 Task: Open a template Informal Letter by  Plum save the file as poem.pdf Remove the following options from template: 'your brand'. Replace Hello Fan with ' Good Evening' and change the date to 28 September, 2023. Replace body of the letter with  I wanted to take a moment to thank you for your hard work and dedication. Your commitment to excellence is inspiring. Thank you for all that you do.; apply Font Style 'Georgia' and font size  14 Add name: Kevin
Action: Mouse moved to (343, 159)
Screenshot: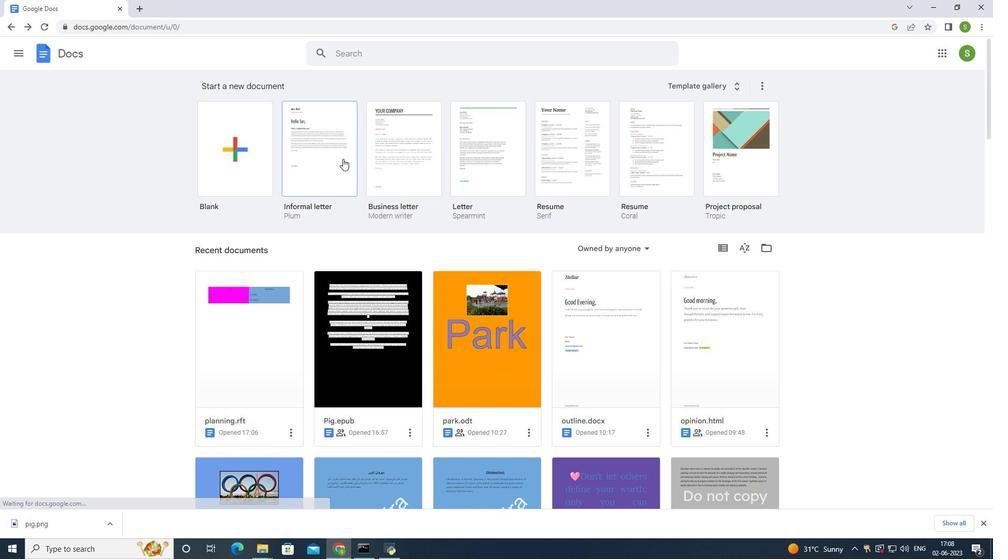 
Action: Mouse pressed left at (343, 159)
Screenshot: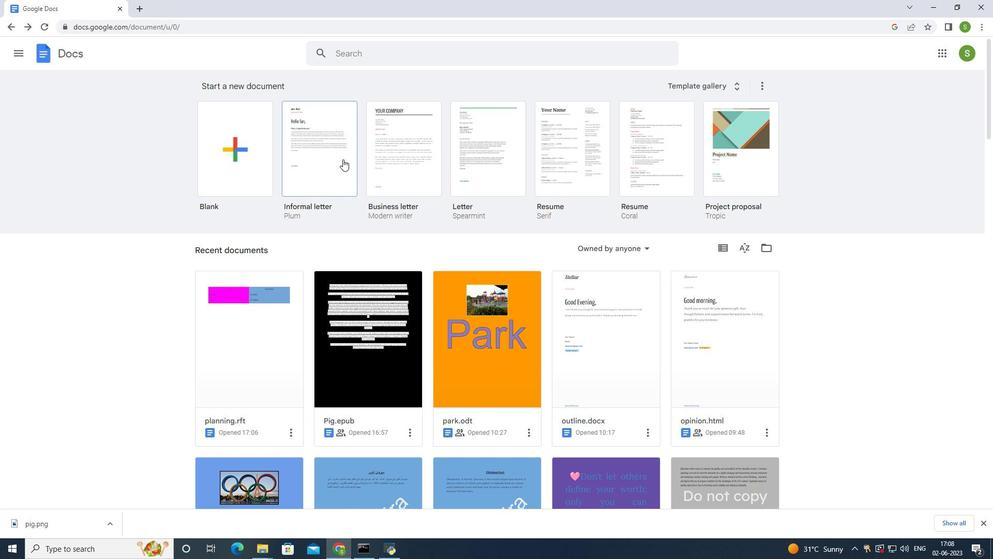 
Action: Mouse moved to (91, 45)
Screenshot: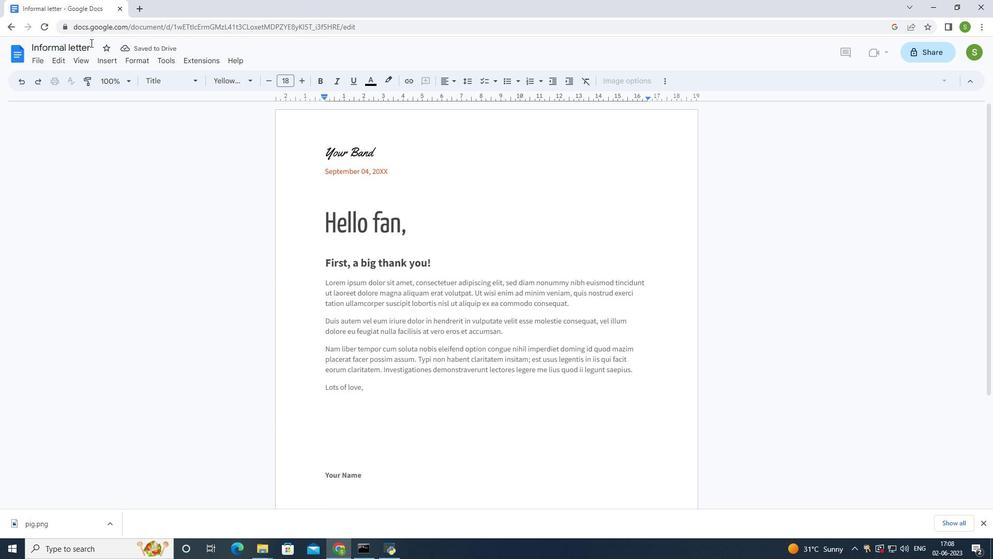 
Action: Mouse pressed left at (91, 45)
Screenshot: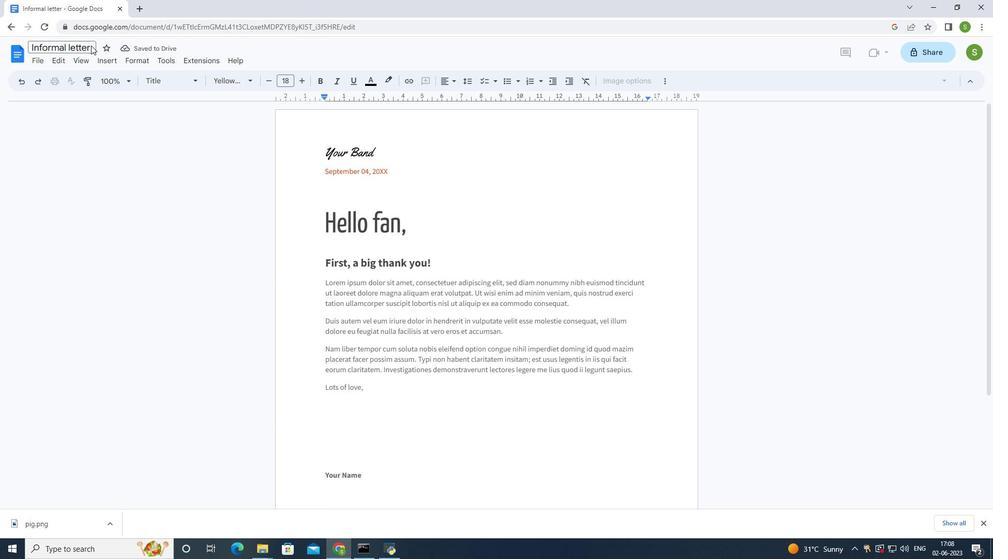 
Action: Mouse moved to (92, 46)
Screenshot: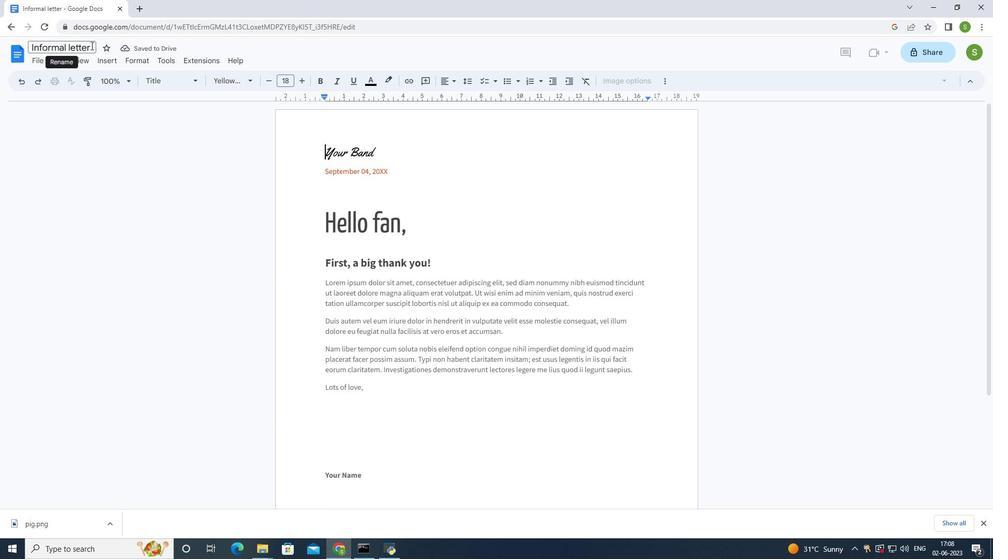
Action: Mouse pressed left at (92, 46)
Screenshot: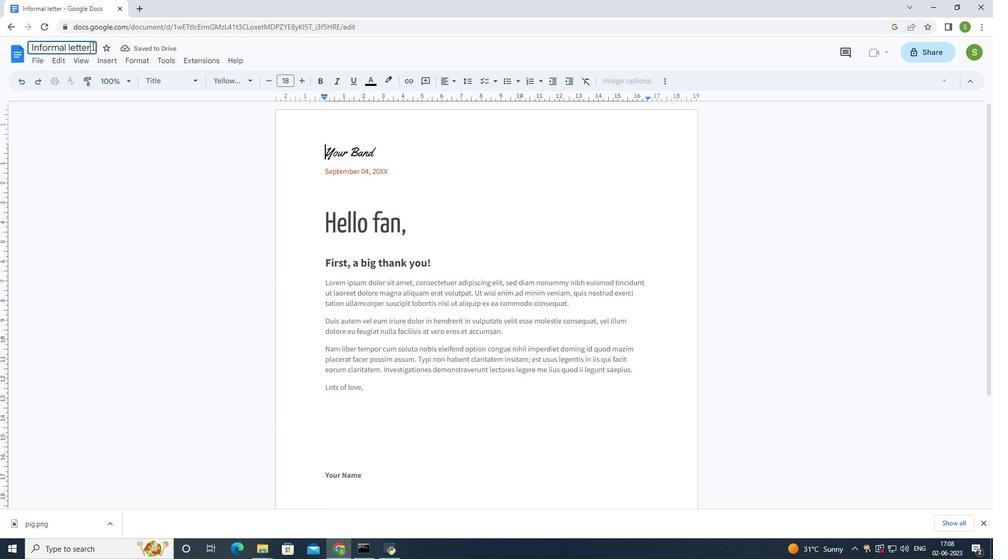 
Action: Mouse moved to (89, 46)
Screenshot: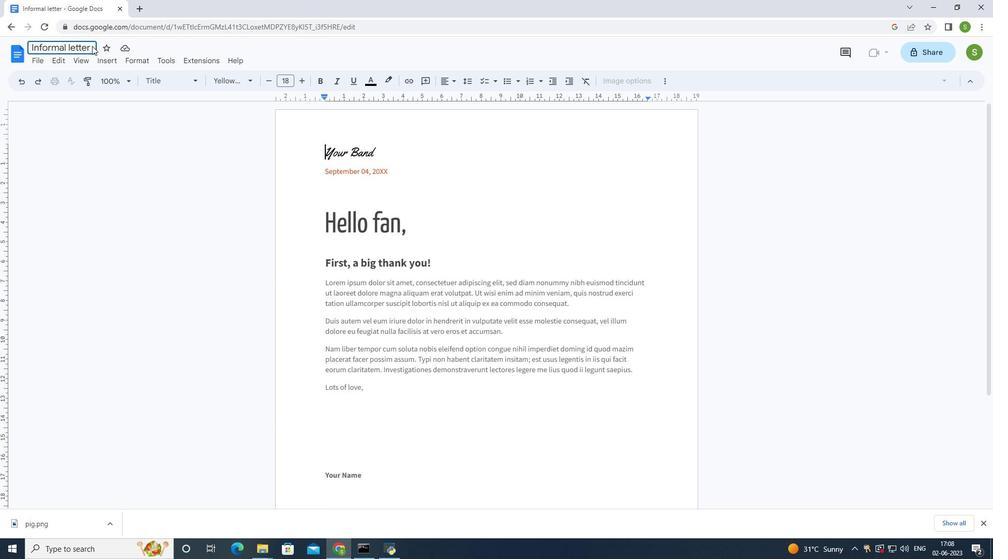 
Action: Mouse pressed left at (89, 46)
Screenshot: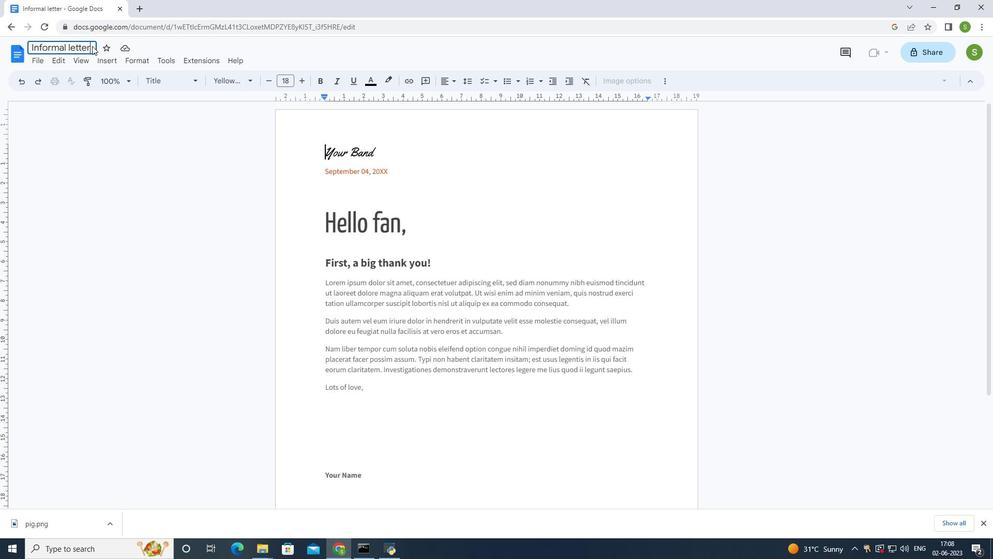 
Action: Mouse pressed left at (89, 46)
Screenshot: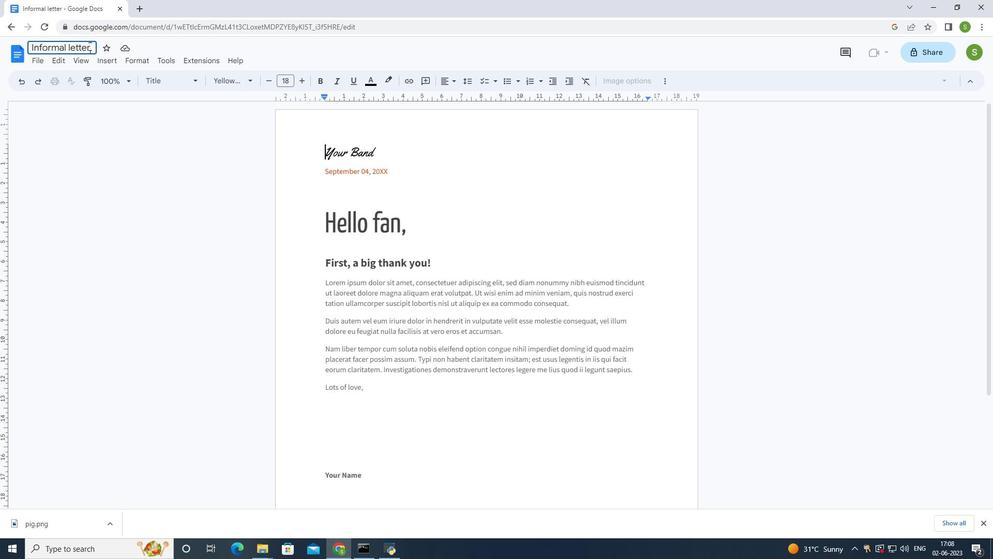 
Action: Mouse pressed left at (89, 46)
Screenshot: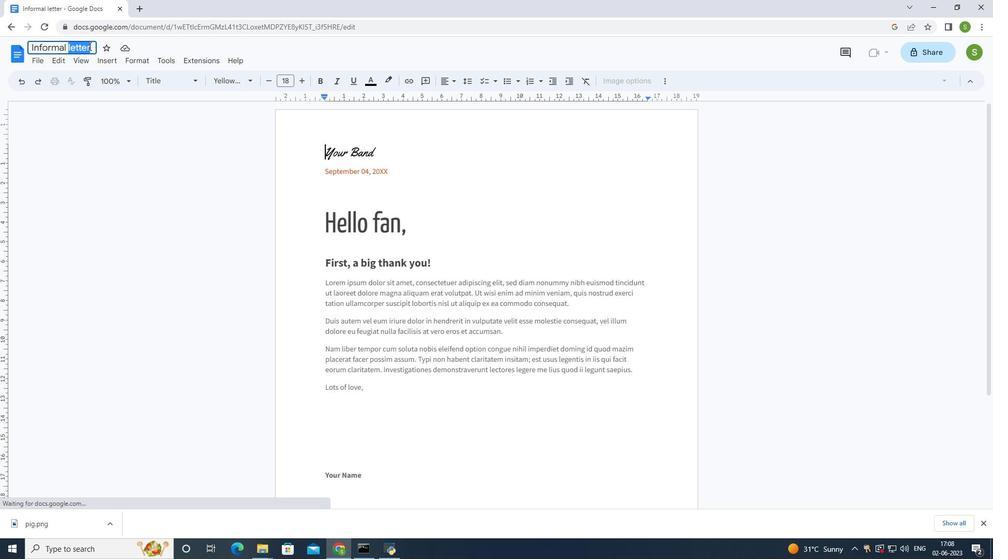 
Action: Mouse pressed left at (89, 46)
Screenshot: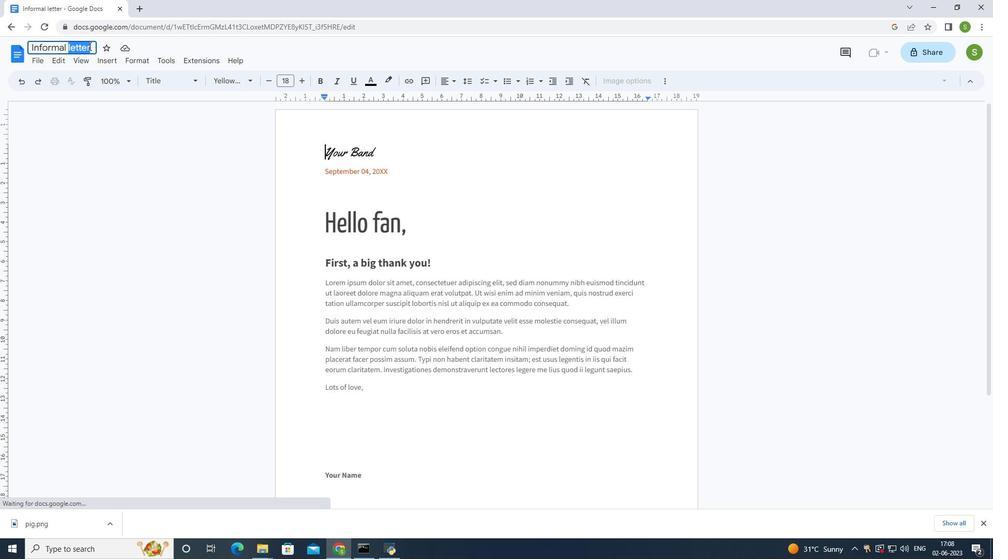 
Action: Mouse pressed left at (89, 46)
Screenshot: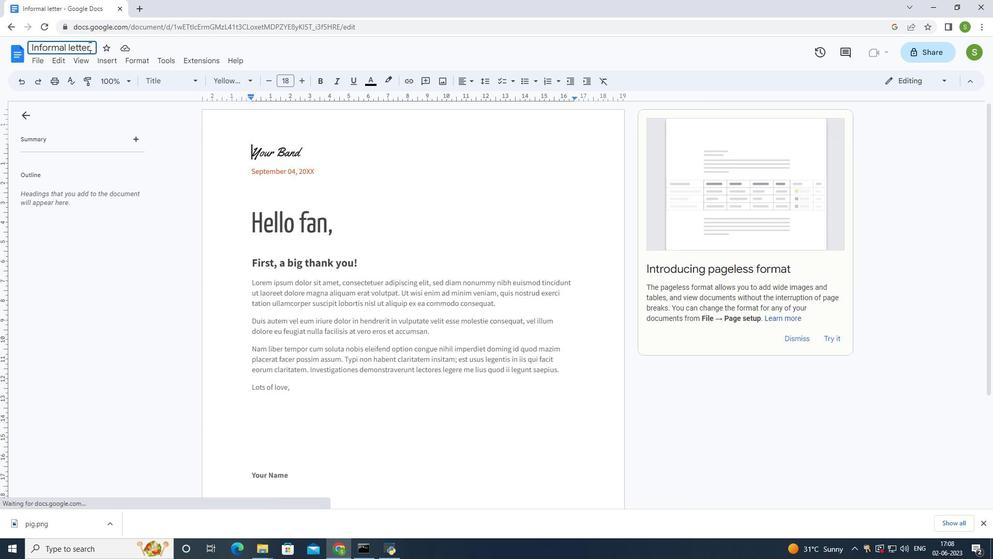 
Action: Mouse pressed left at (89, 46)
Screenshot: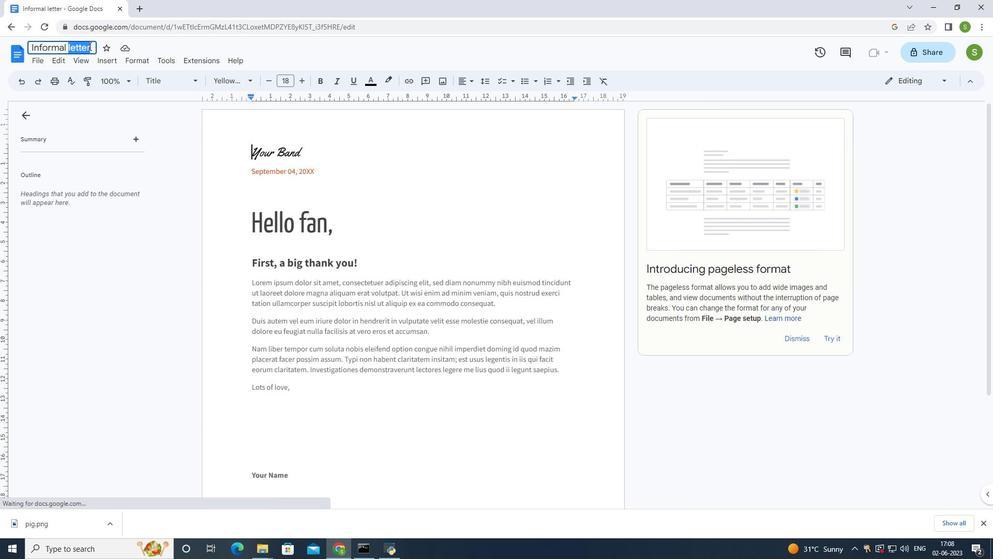 
Action: Mouse moved to (339, 56)
Screenshot: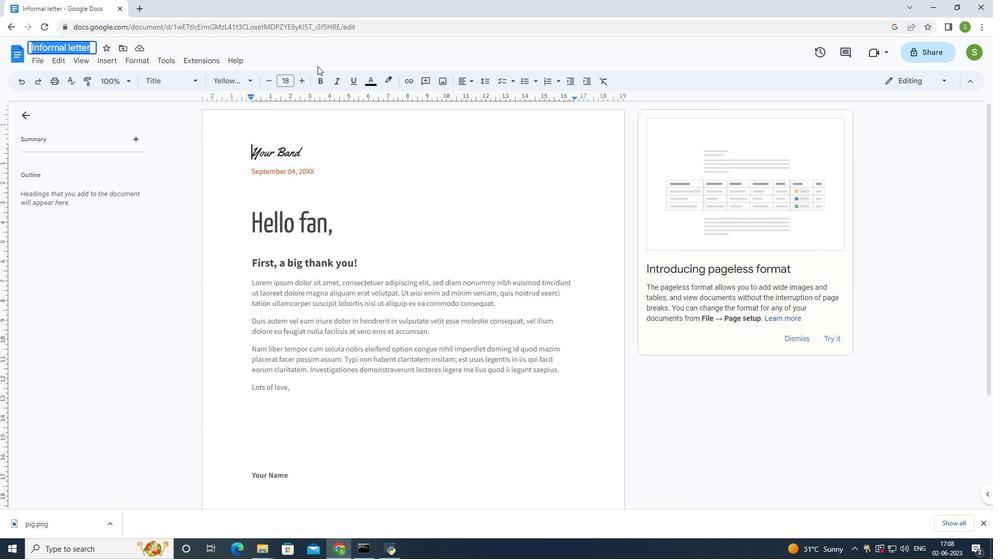 
Action: Key pressed poem.pdf<Key.enter>
Screenshot: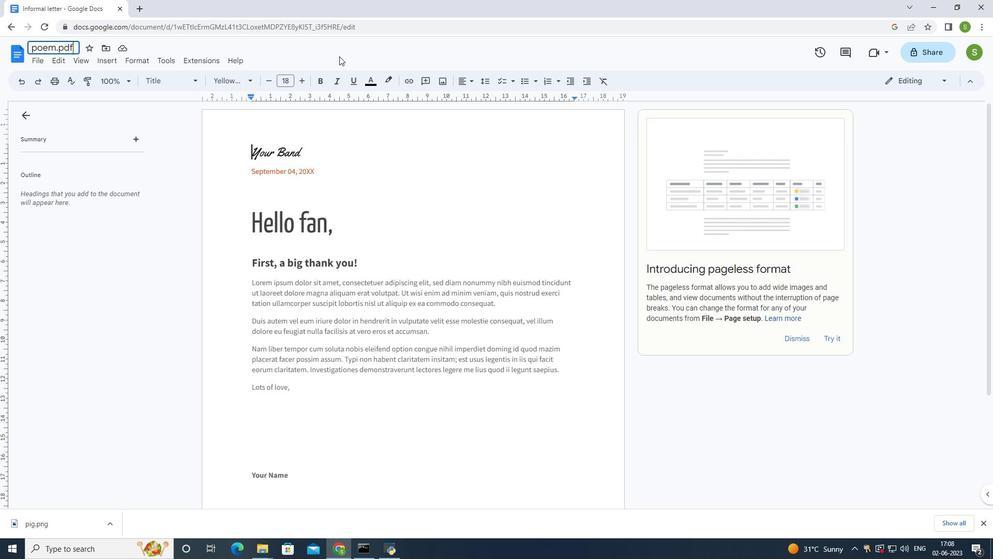 
Action: Mouse moved to (306, 148)
Screenshot: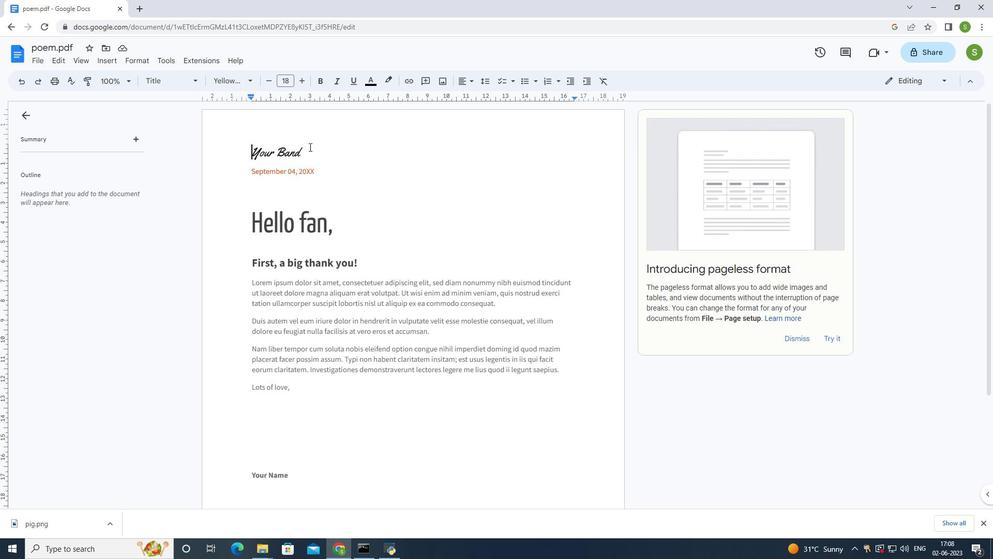 
Action: Mouse pressed left at (306, 148)
Screenshot: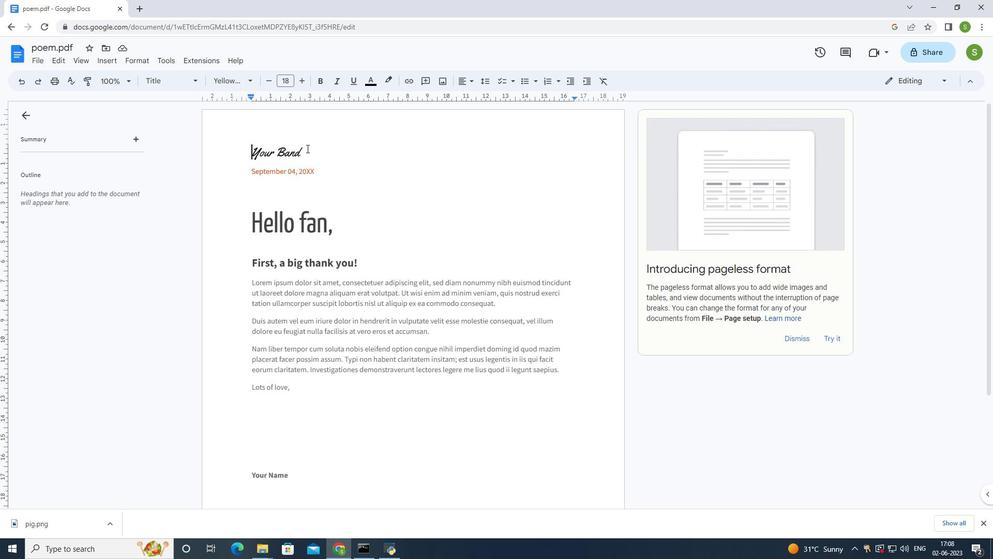 
Action: Mouse moved to (310, 148)
Screenshot: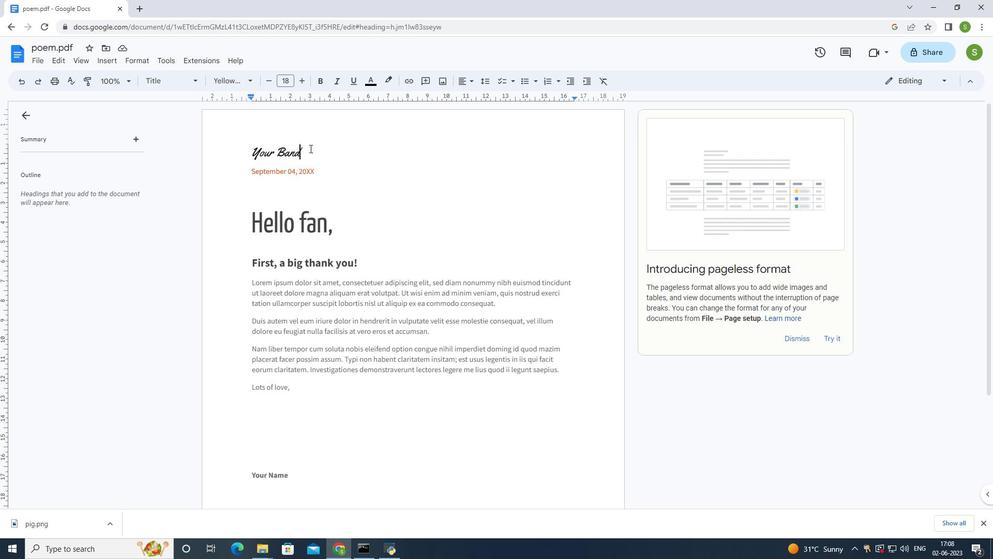 
Action: Key pressed <Key.backspace>
Screenshot: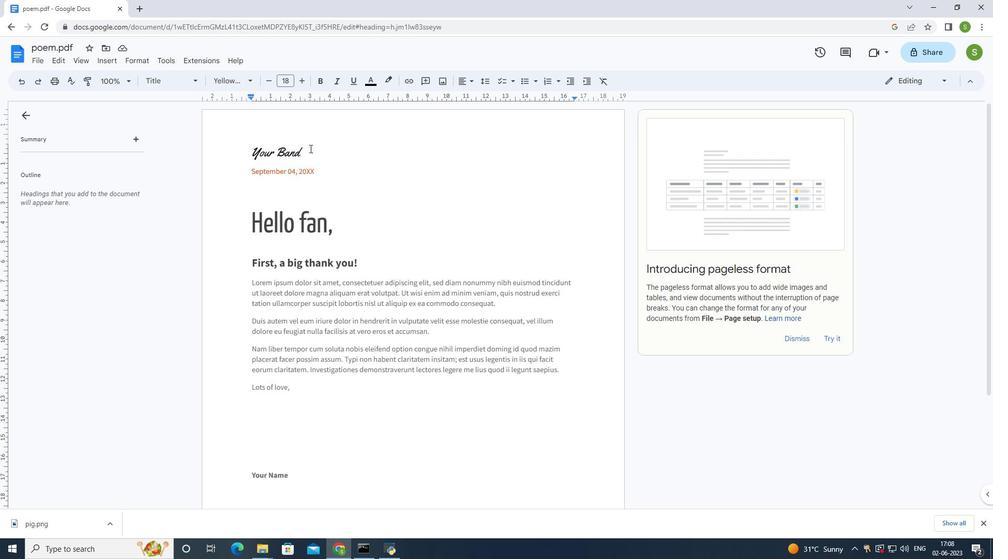
Action: Mouse moved to (309, 147)
Screenshot: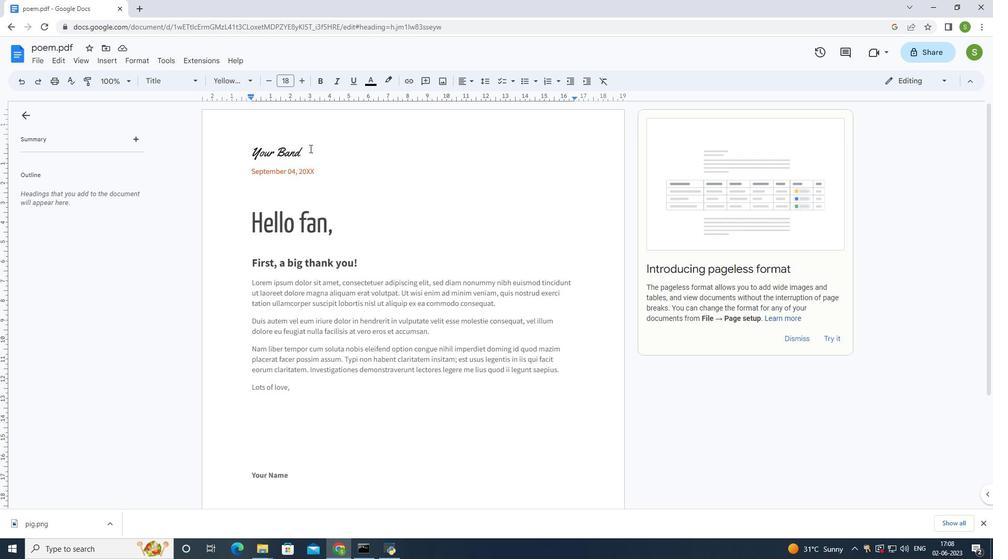 
Action: Key pressed <Key.backspace><Key.backspace>
Screenshot: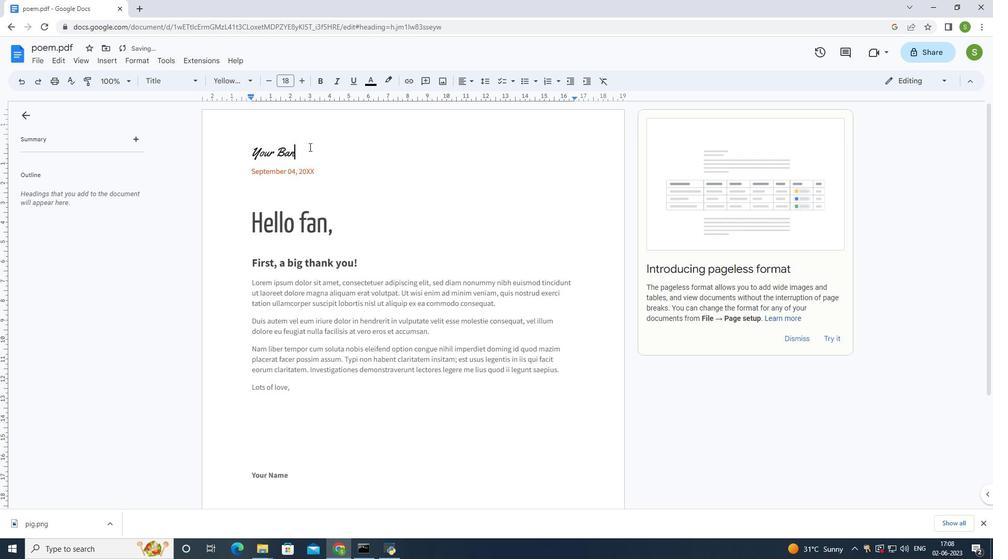 
Action: Mouse moved to (309, 146)
Screenshot: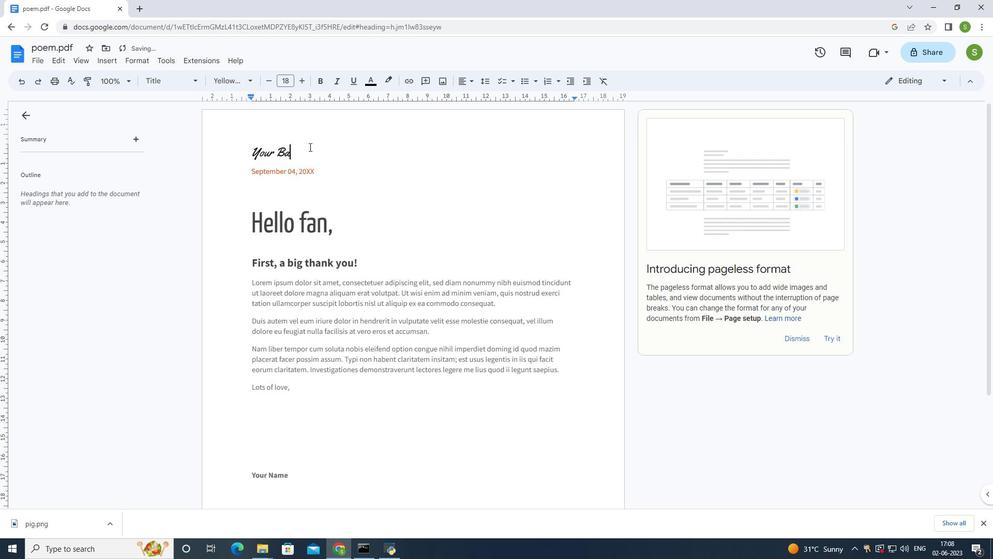 
Action: Key pressed <Key.backspace>
Screenshot: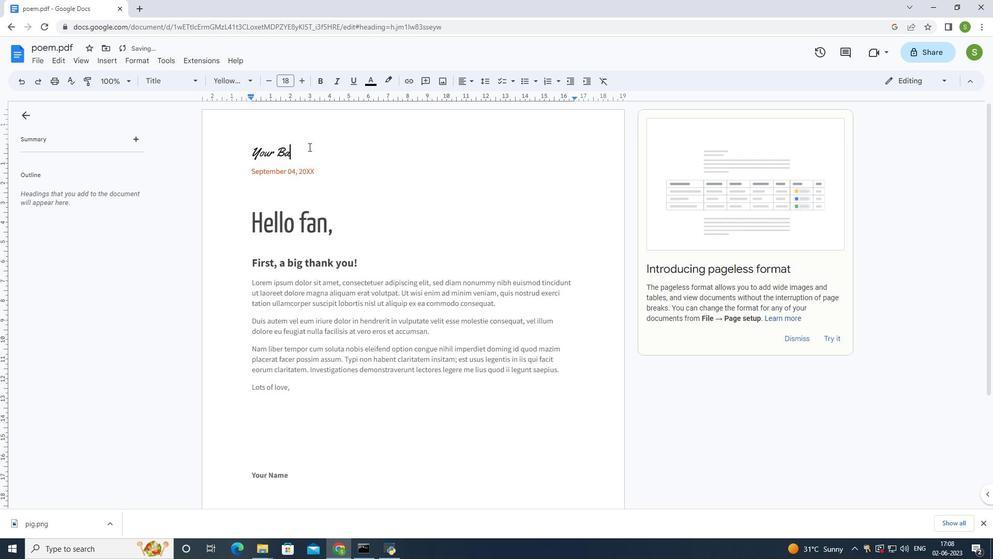 
Action: Mouse moved to (308, 144)
Screenshot: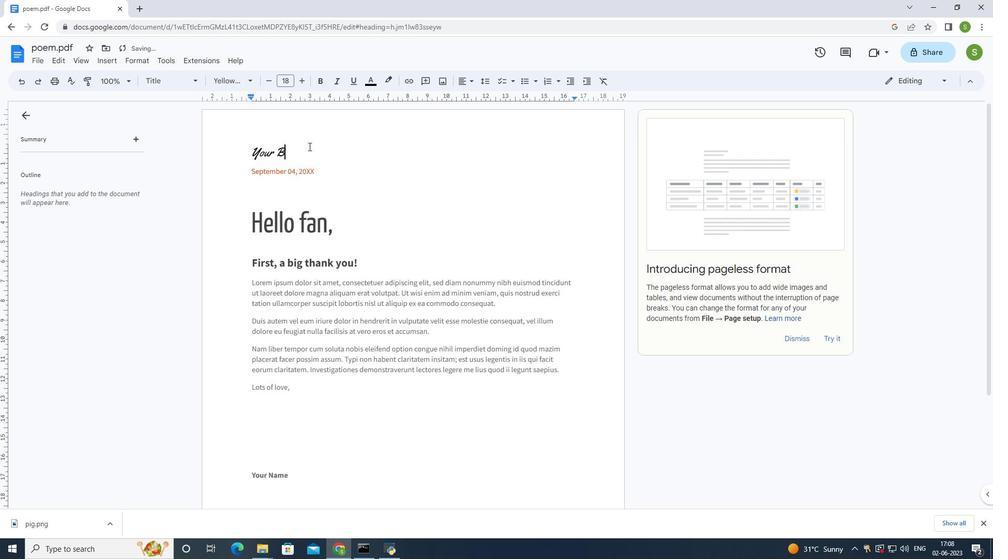 
Action: Key pressed <Key.backspace><Key.backspace><Key.backspace><Key.backspace><Key.backspace>
Screenshot: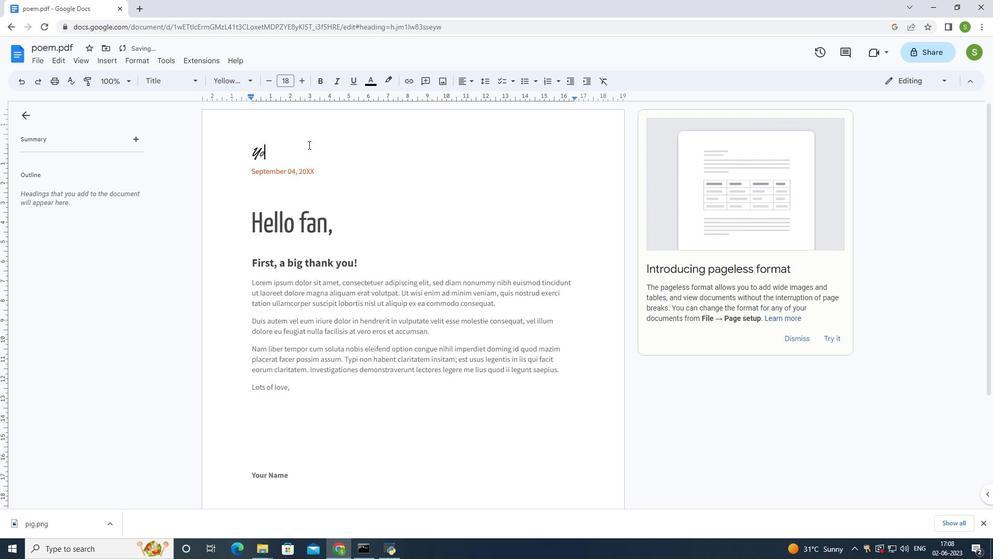 
Action: Mouse moved to (327, 228)
Screenshot: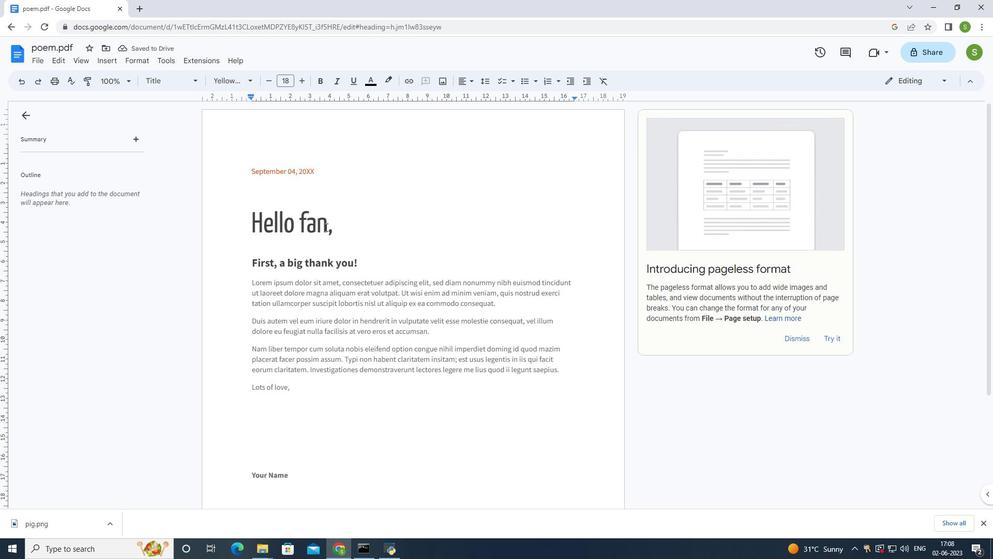
Action: Mouse pressed left at (327, 228)
Screenshot: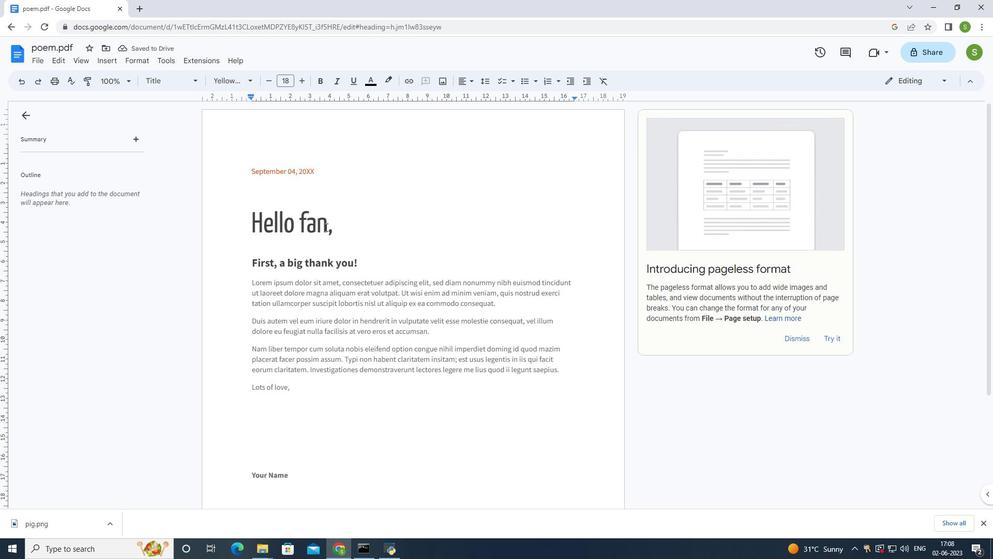 
Action: Mouse moved to (321, 219)
Screenshot: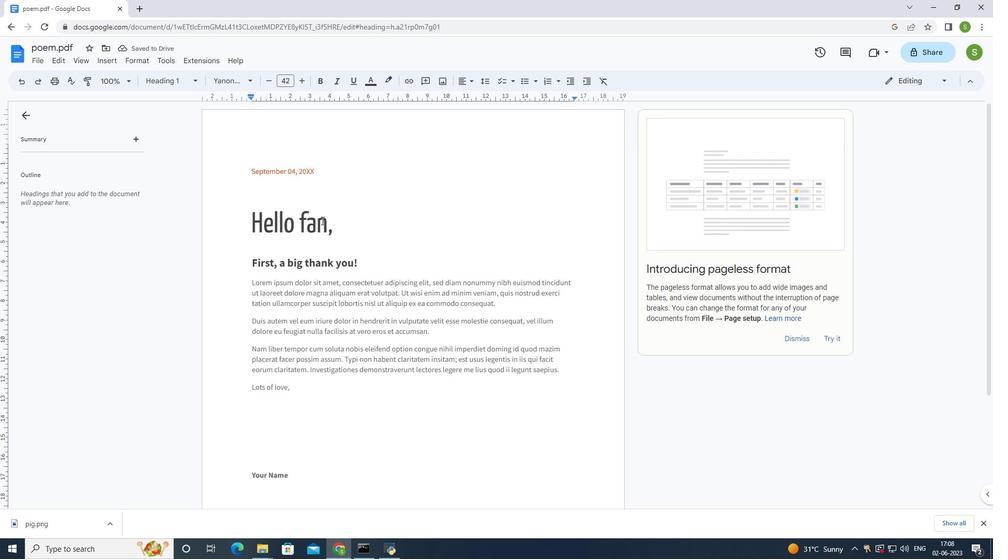 
Action: Key pressed <Key.backspace>
Screenshot: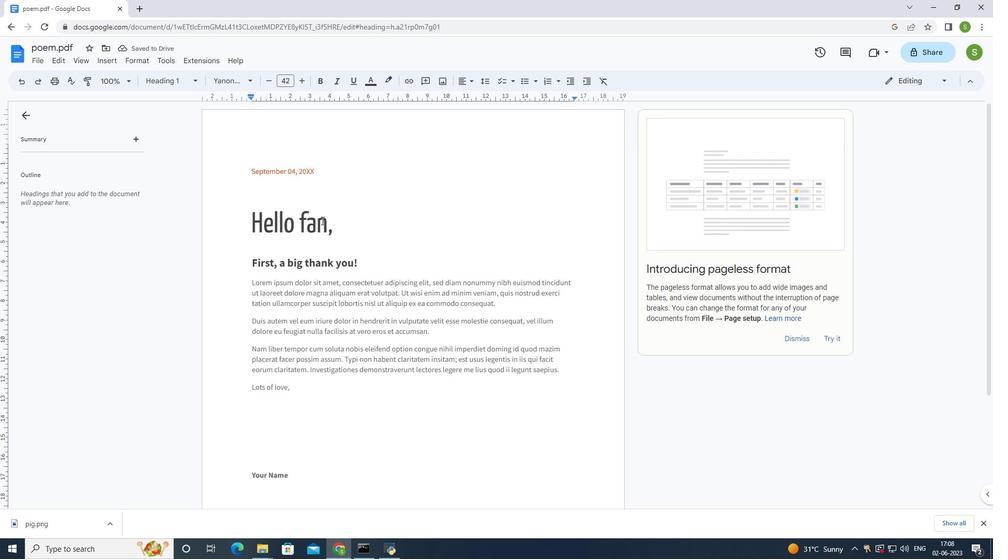 
Action: Mouse moved to (321, 219)
Screenshot: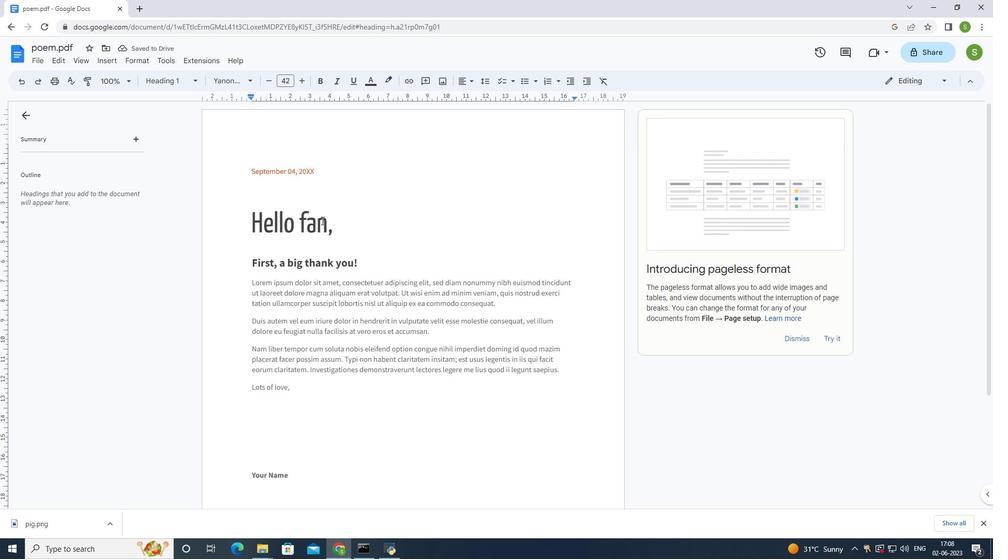 
Action: Key pressed <Key.backspace>
Screenshot: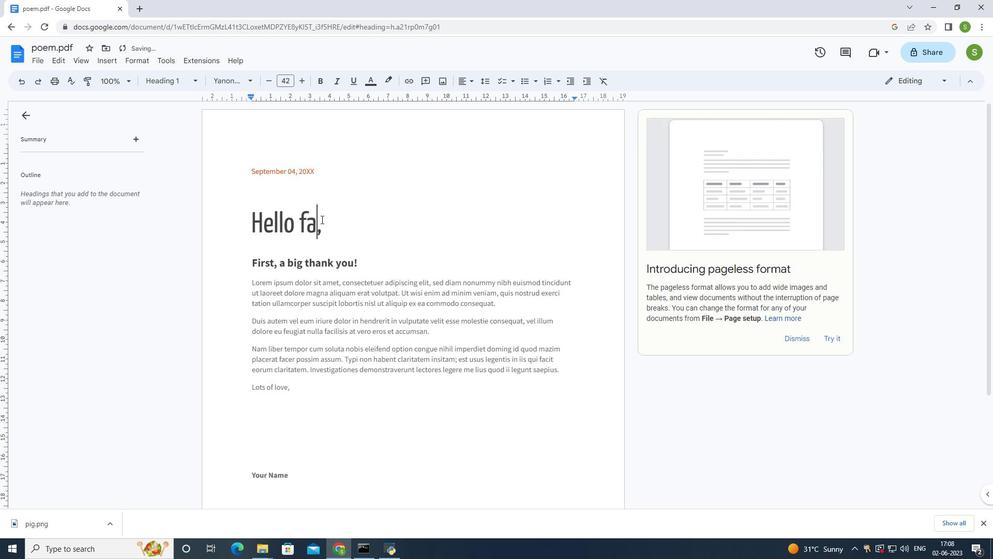 
Action: Mouse moved to (321, 218)
Screenshot: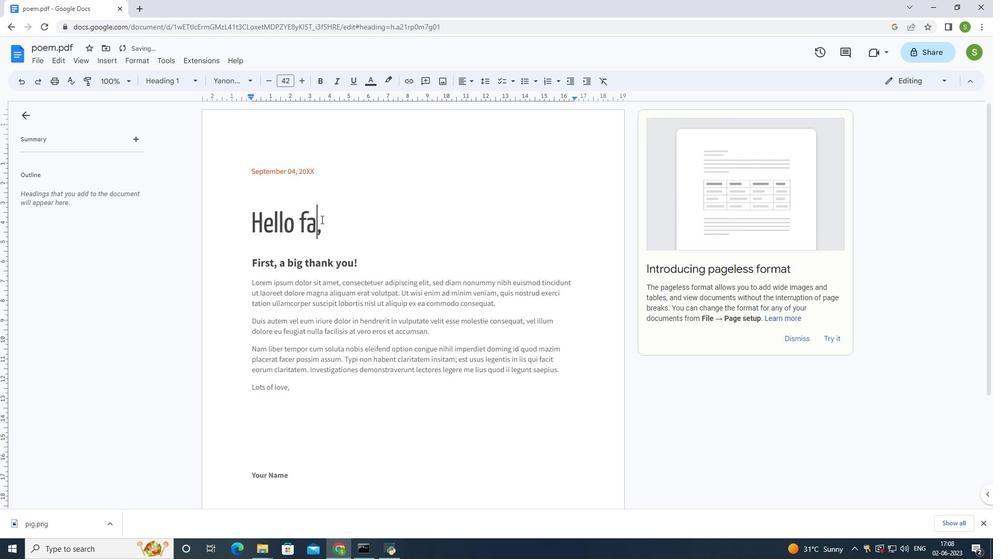 
Action: Key pressed <Key.backspace><Key.backspace>
Screenshot: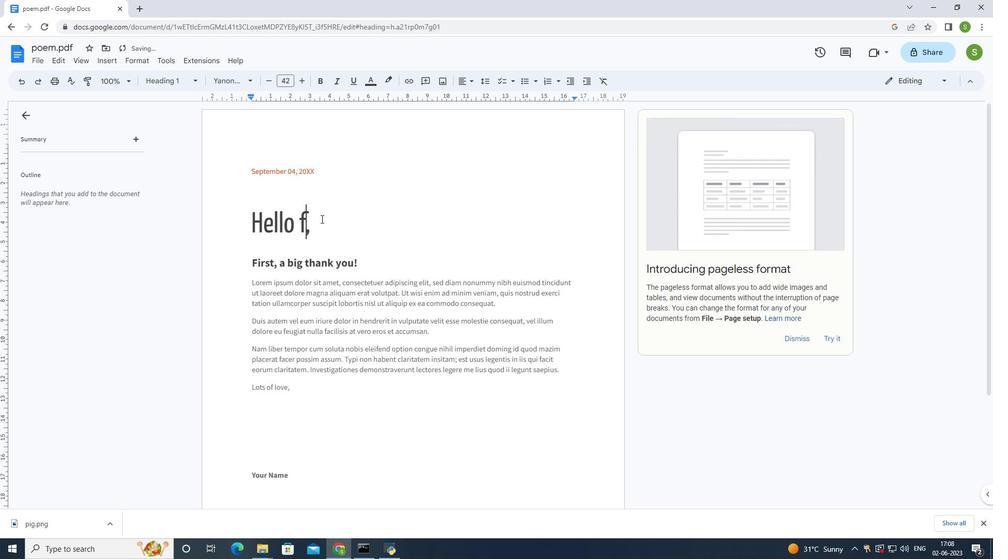 
Action: Mouse moved to (321, 217)
Screenshot: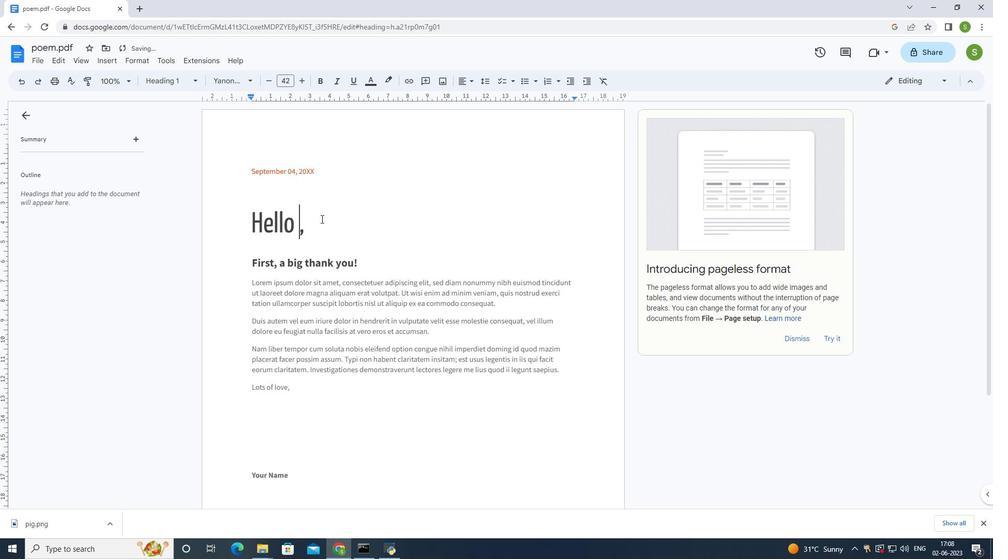 
Action: Key pressed <Key.backspace><Key.backspace><Key.backspace><Key.backspace><Key.backspace>
Screenshot: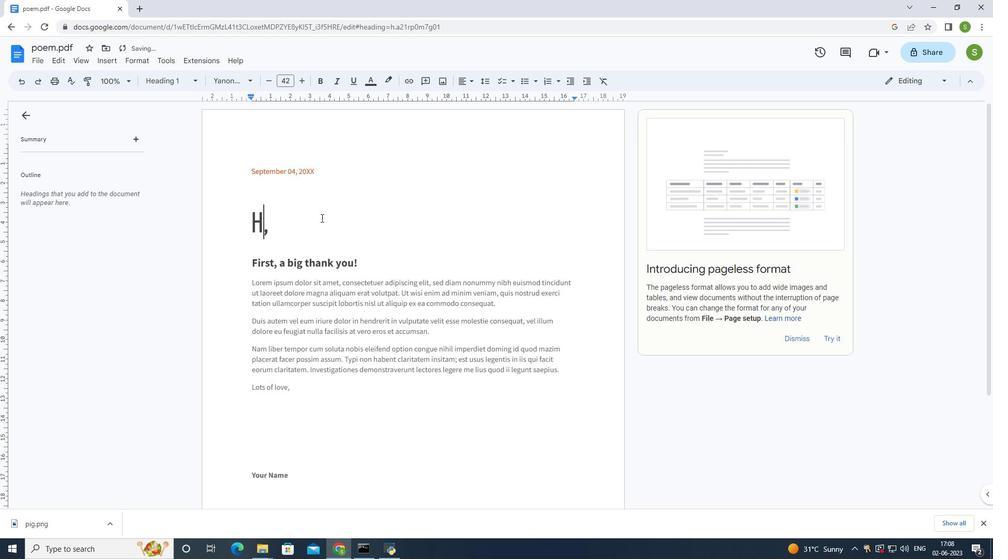 
Action: Mouse moved to (341, 228)
Screenshot: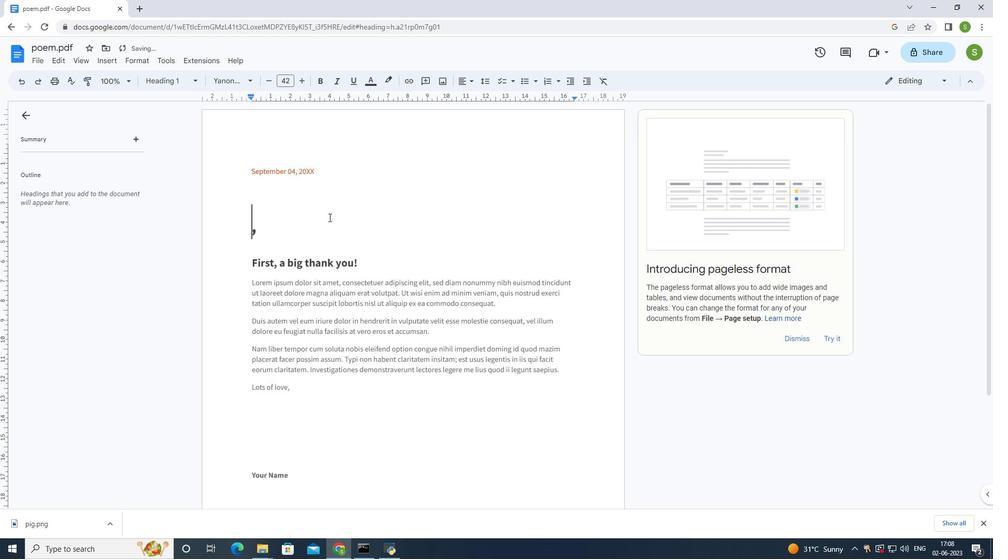 
Action: Key pressed <Key.shift>Good<Key.space><Key.shift>Evening
Screenshot: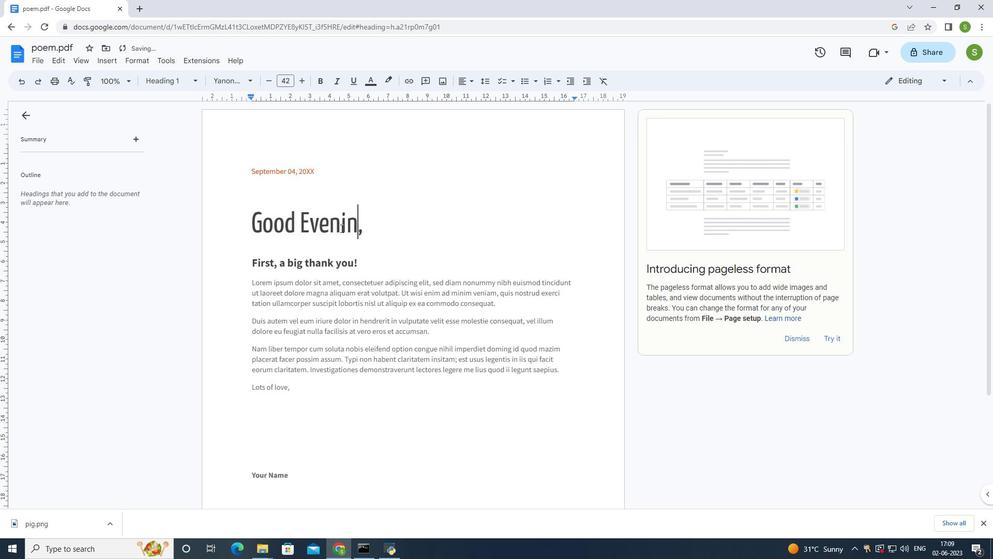 
Action: Mouse moved to (316, 165)
Screenshot: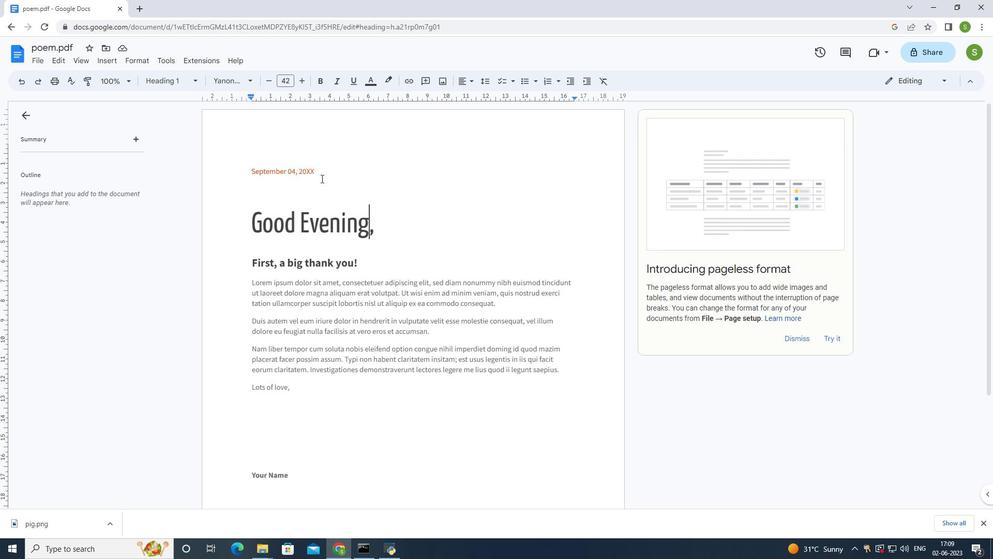 
Action: Mouse pressed left at (316, 165)
Screenshot: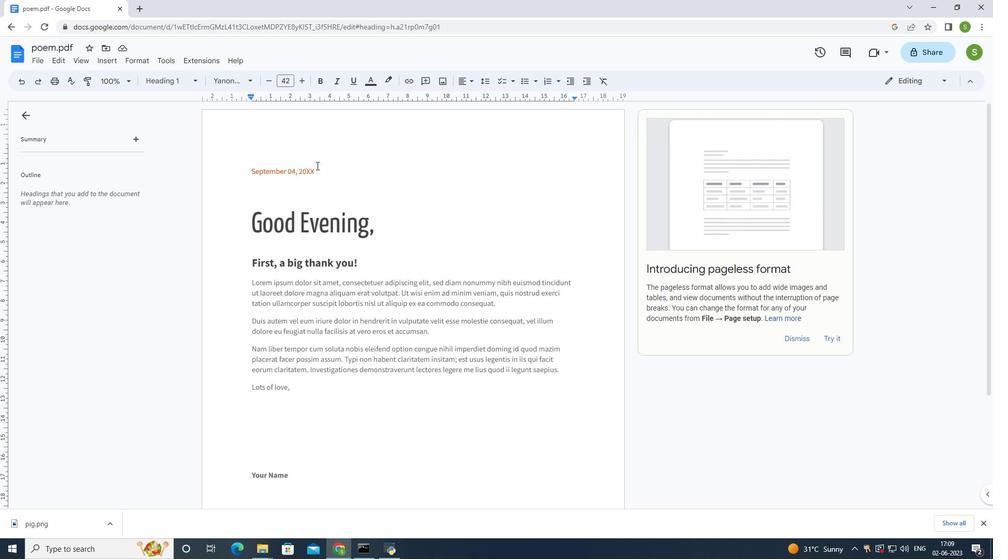 
Action: Mouse moved to (453, 180)
Screenshot: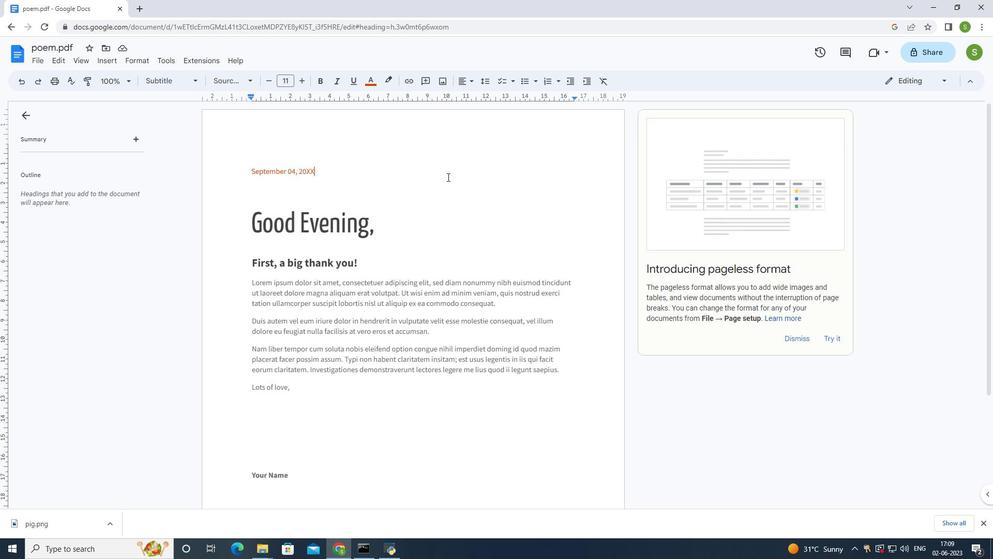 
Action: Key pressed <Key.backspace><Key.backspace><Key.backspace><Key.backspace><Key.backspace><Key.backspace><Key.backspace><Key.backspace><Key.backspace><Key.backspace><Key.backspace><Key.backspace><Key.backspace><Key.backspace><Key.backspace><Key.backspace><Key.backspace><Key.backspace>28<Key.space><Key.shift>september<Key.space>2023<Key.enter>
Screenshot: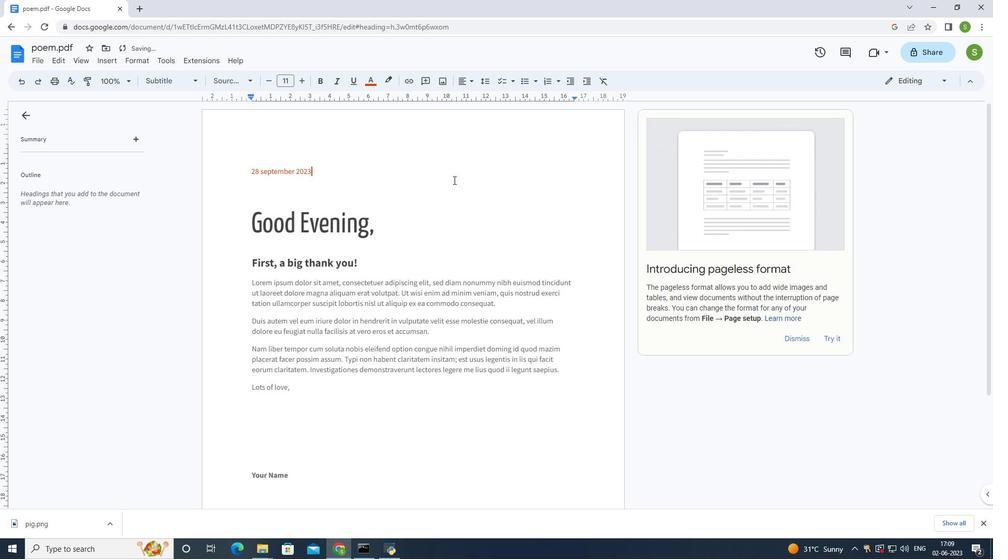 
Action: Mouse moved to (252, 276)
Screenshot: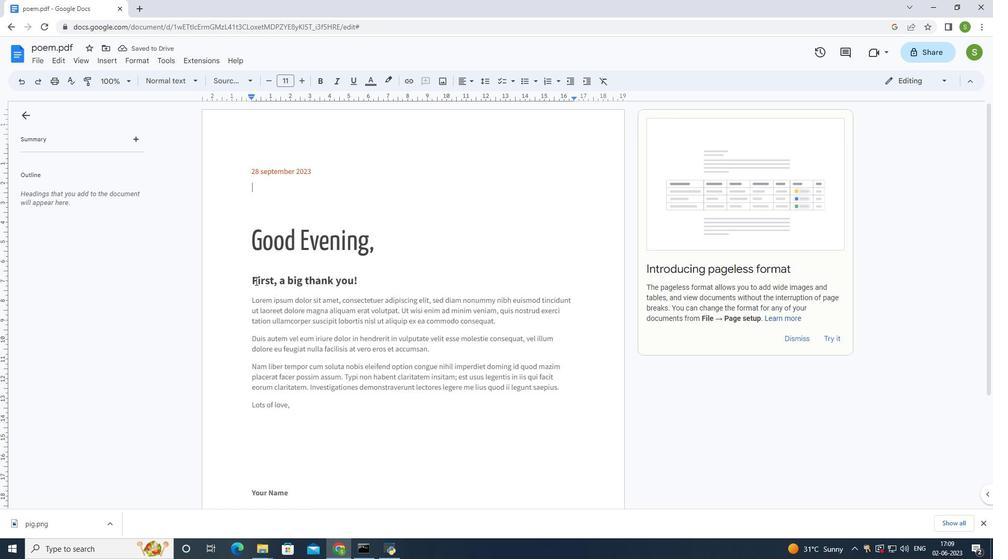 
Action: Mouse pressed left at (252, 276)
Screenshot: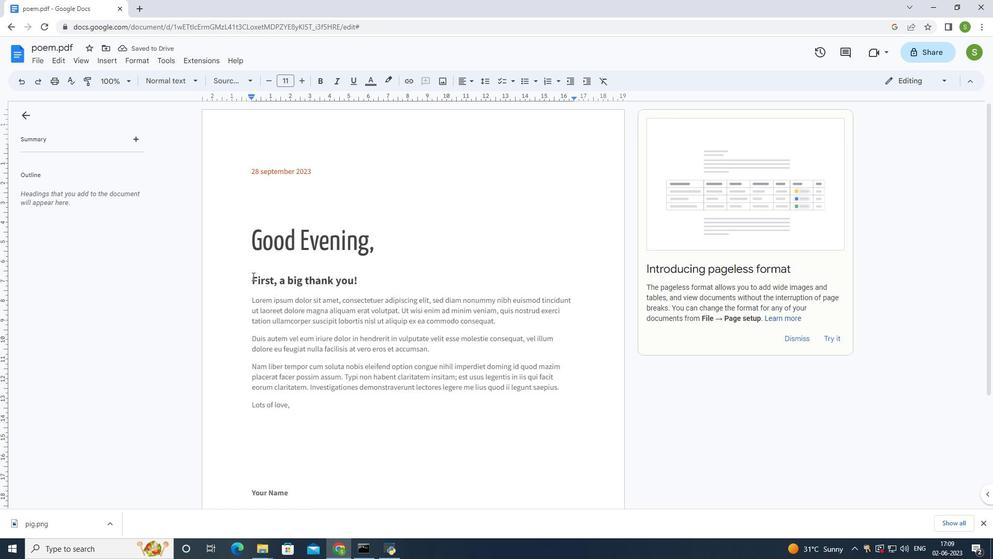
Action: Mouse moved to (407, 373)
Screenshot: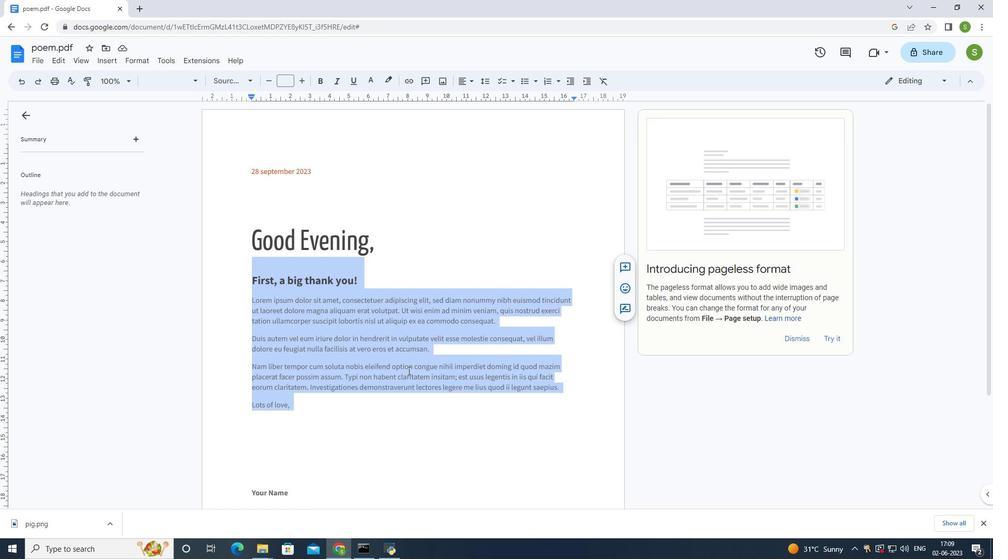 
Action: Key pressed <Key.delete>
Screenshot: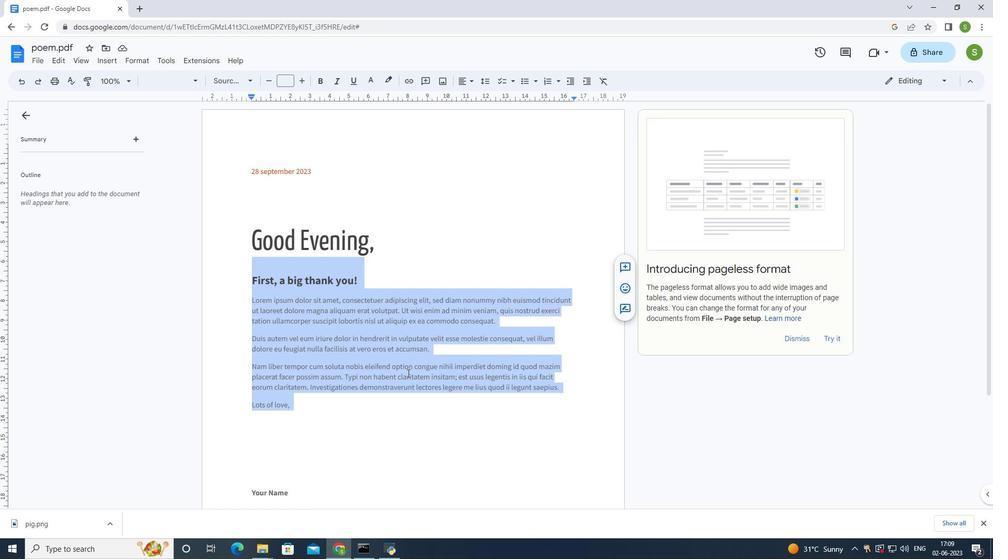 
Action: Mouse moved to (441, 290)
Screenshot: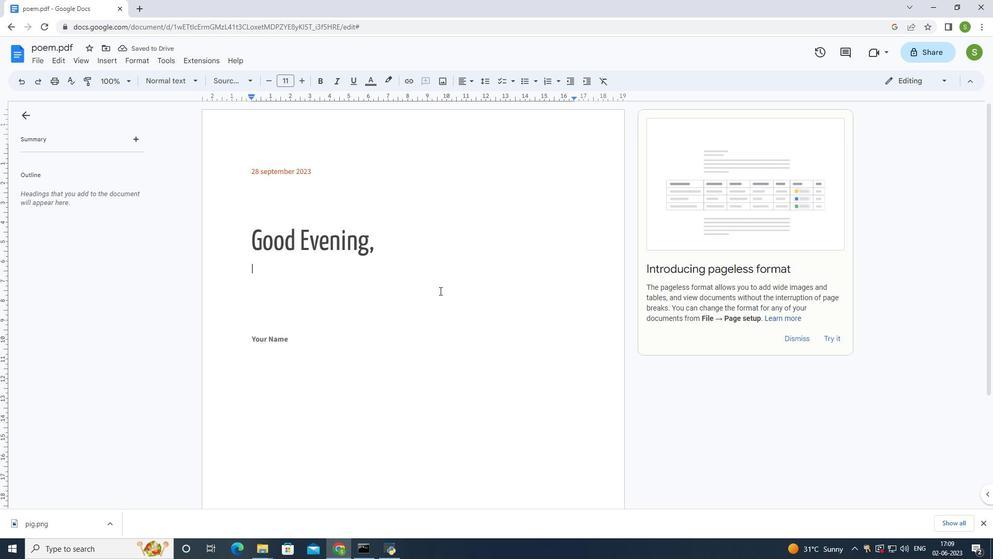 
Action: Key pressed <Key.shift>I<Key.space>wanted<Key.space>to<Key.space>take<Key.space>a<Key.space>moment<Key.space>to<Key.space>thank<Key.space>you<Key.space>for<Key.space>your<Key.space>hard<Key.space>work<Key.space>and<Key.space>dedication.<Key.space><Key.shift>Your<Key.space>commited<Key.space>to<Key.space>excellence<Key.space>is<Key.space>inspr<Key.backspace>iring.<Key.space><Key.shift>Thank<Key.space>you<Key.space>for<Key.space>all<Key.space>that<Key.space>you<Key.space>do.
Screenshot: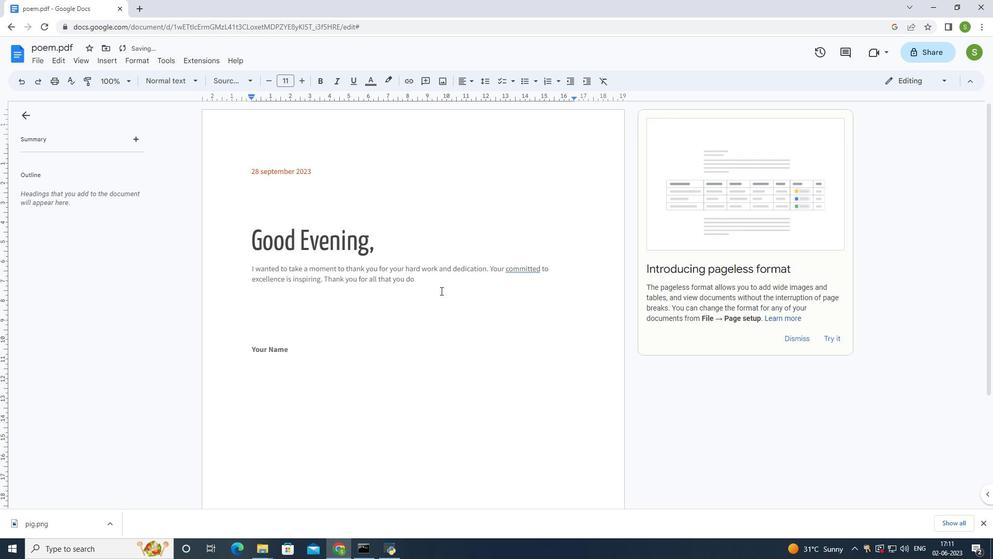 
Action: Mouse moved to (529, 268)
Screenshot: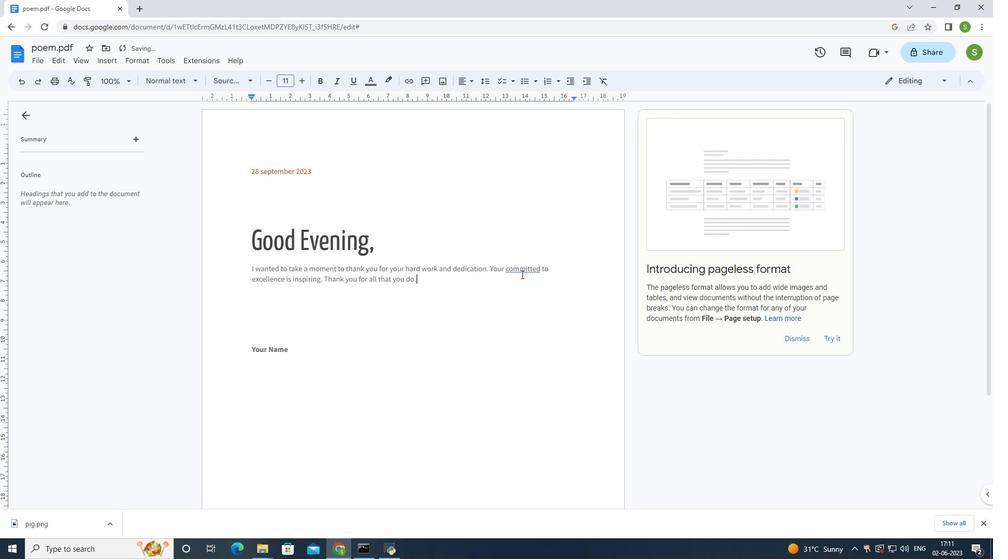 
Action: Mouse pressed right at (529, 268)
Screenshot: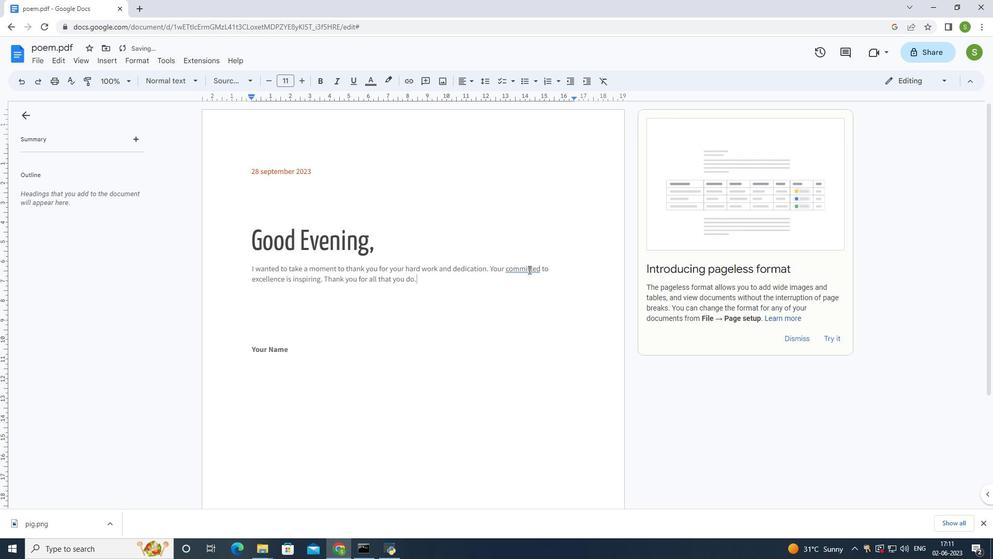 
Action: Mouse moved to (565, 294)
Screenshot: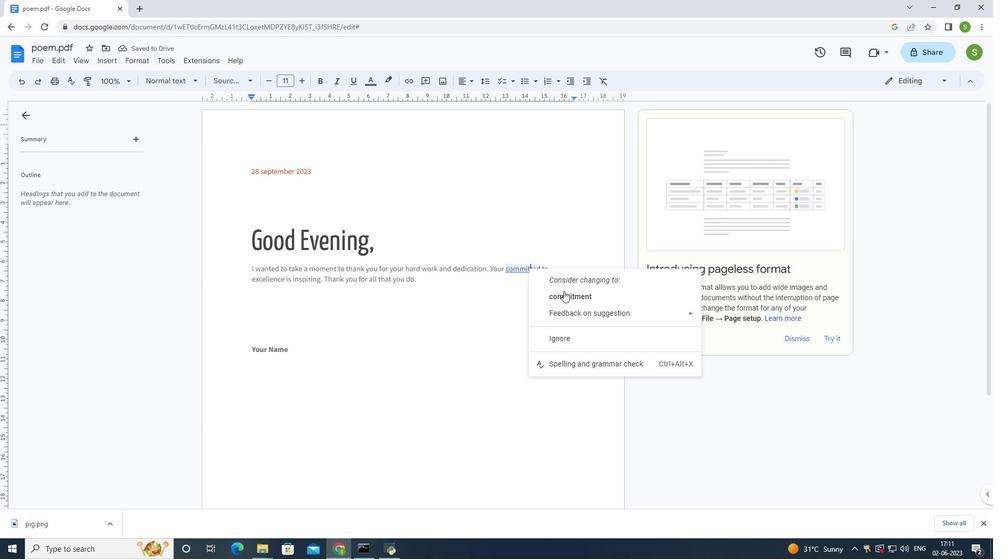 
Action: Mouse pressed left at (565, 294)
Screenshot: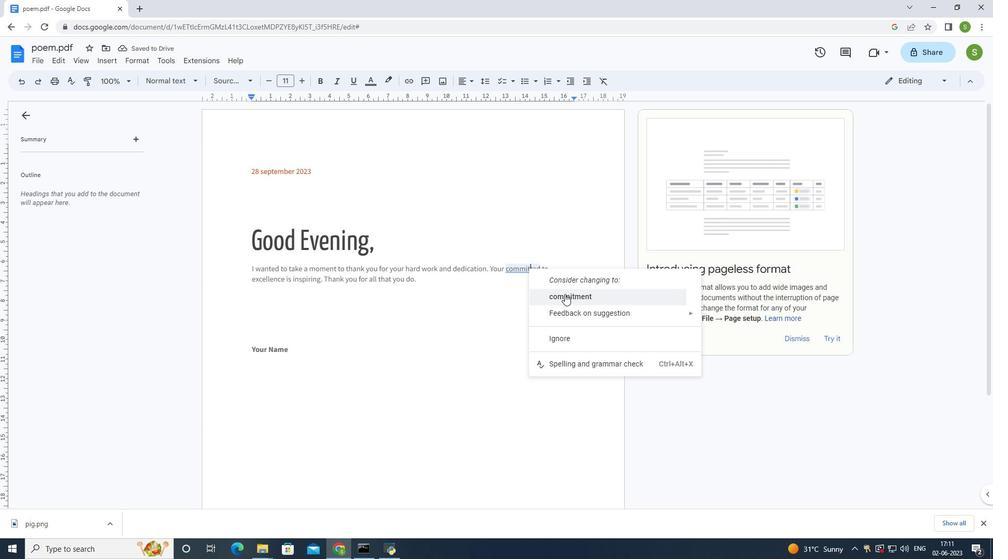 
Action: Mouse moved to (250, 270)
Screenshot: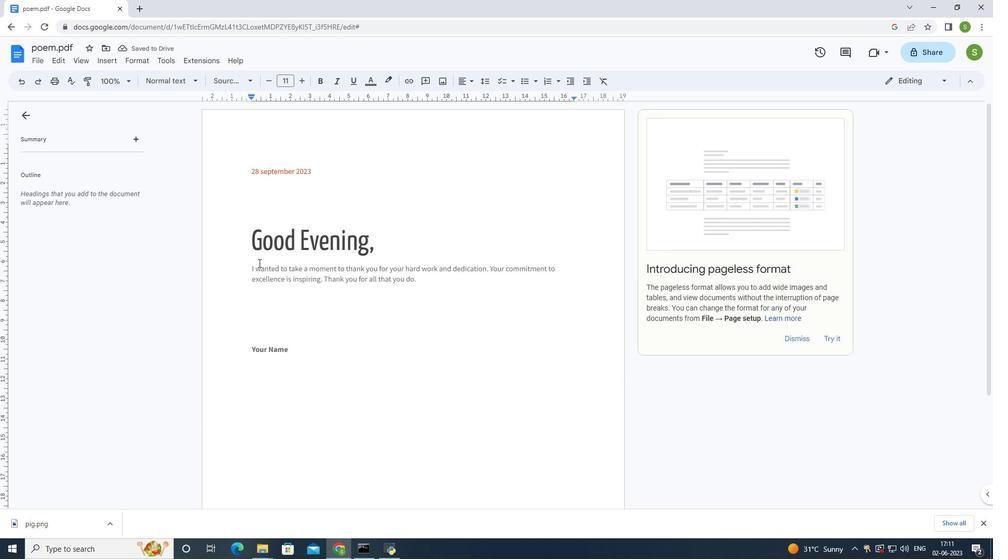 
Action: Mouse pressed left at (250, 270)
Screenshot: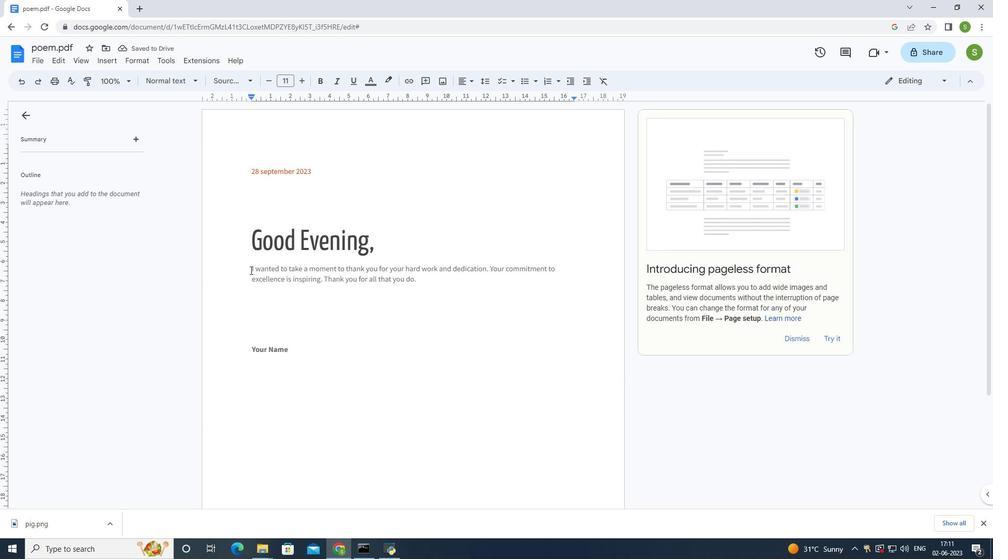 
Action: Mouse moved to (237, 82)
Screenshot: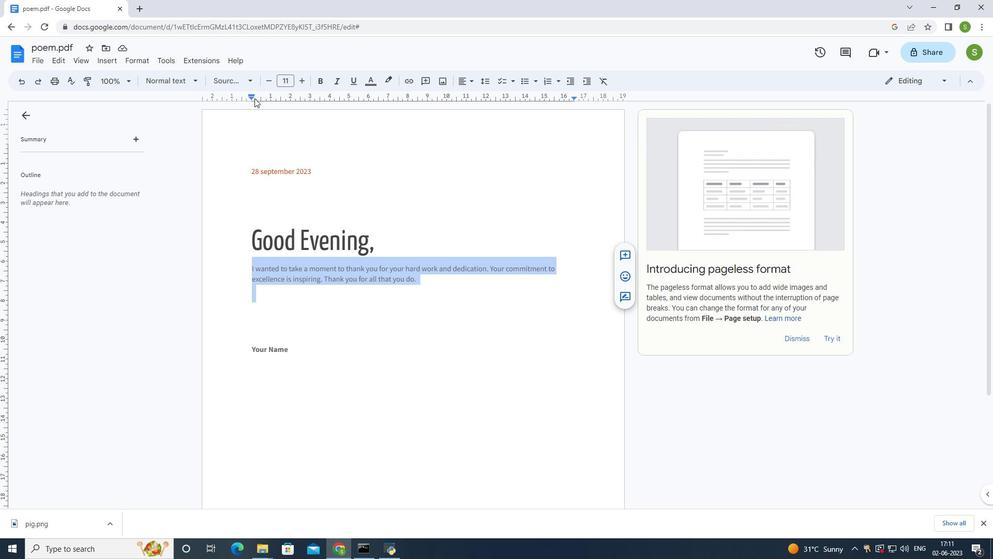 
Action: Mouse pressed left at (237, 82)
Screenshot: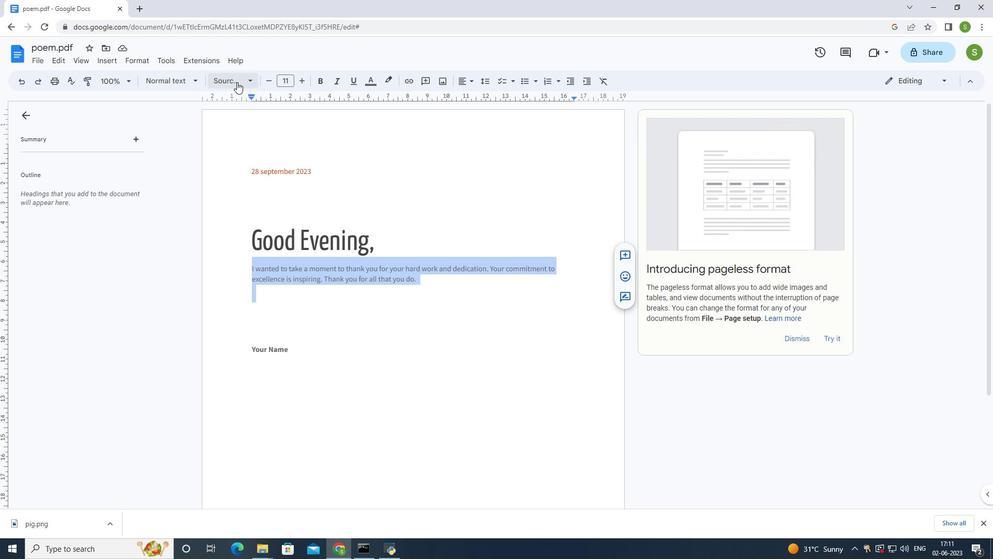 
Action: Mouse moved to (247, 101)
Screenshot: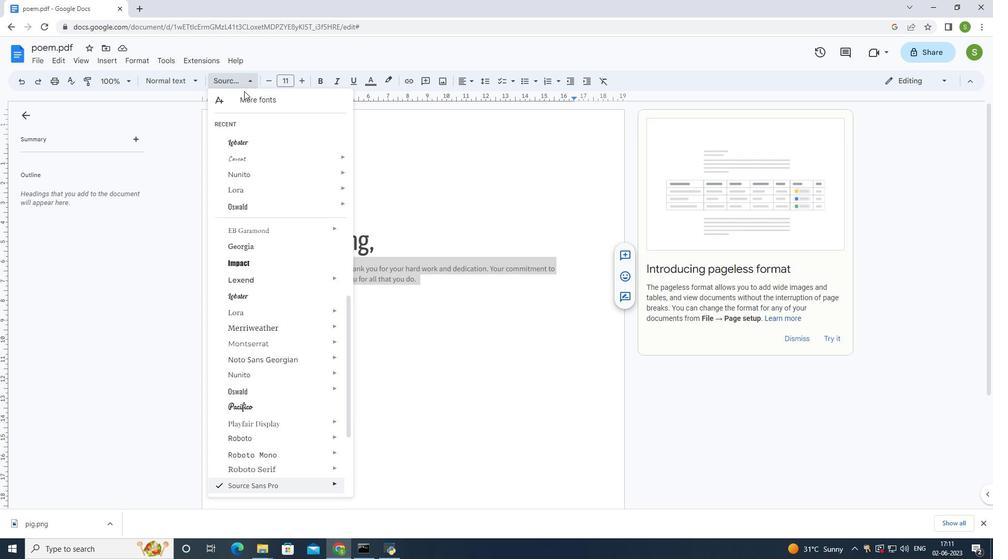 
Action: Mouse pressed left at (247, 101)
Screenshot: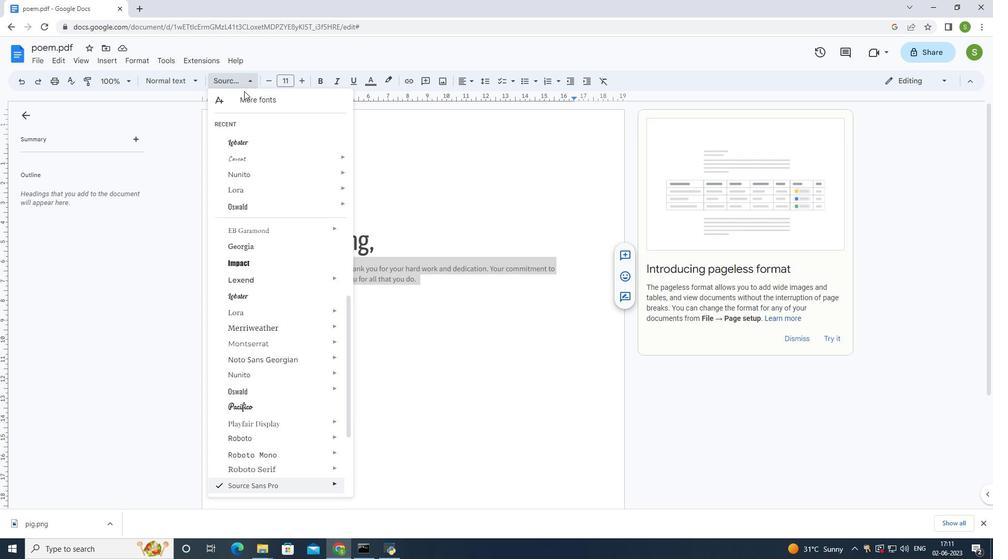 
Action: Mouse moved to (344, 148)
Screenshot: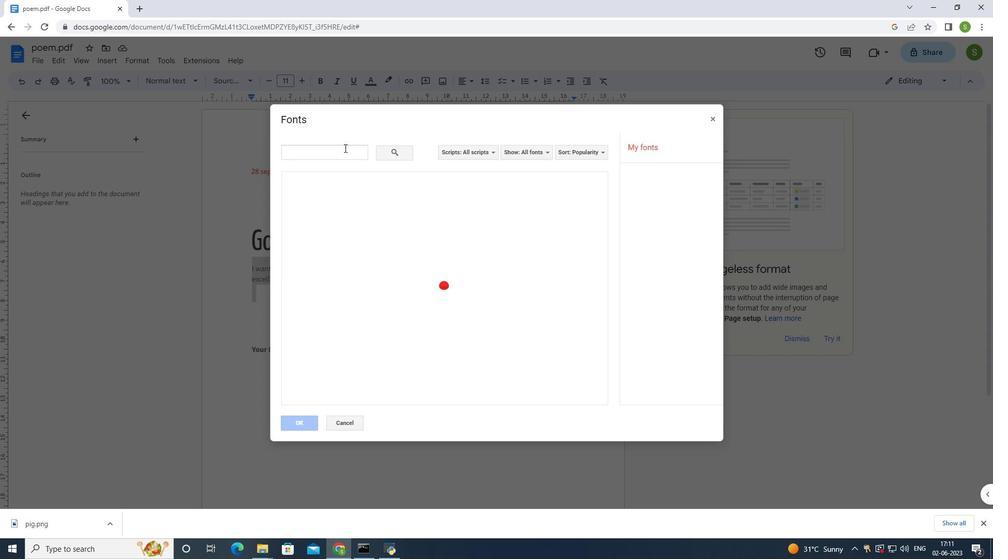 
Action: Mouse pressed left at (344, 148)
Screenshot: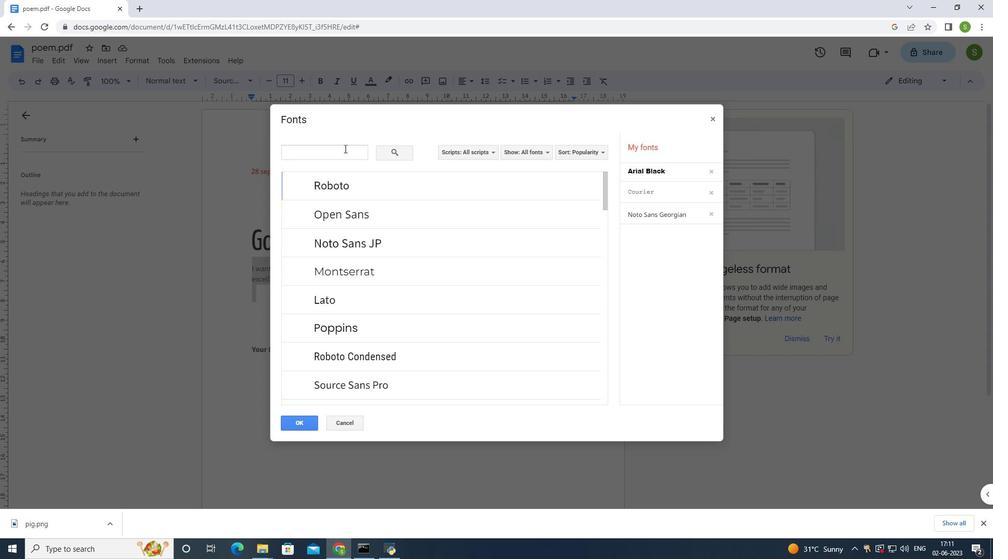 
Action: Mouse moved to (363, 151)
Screenshot: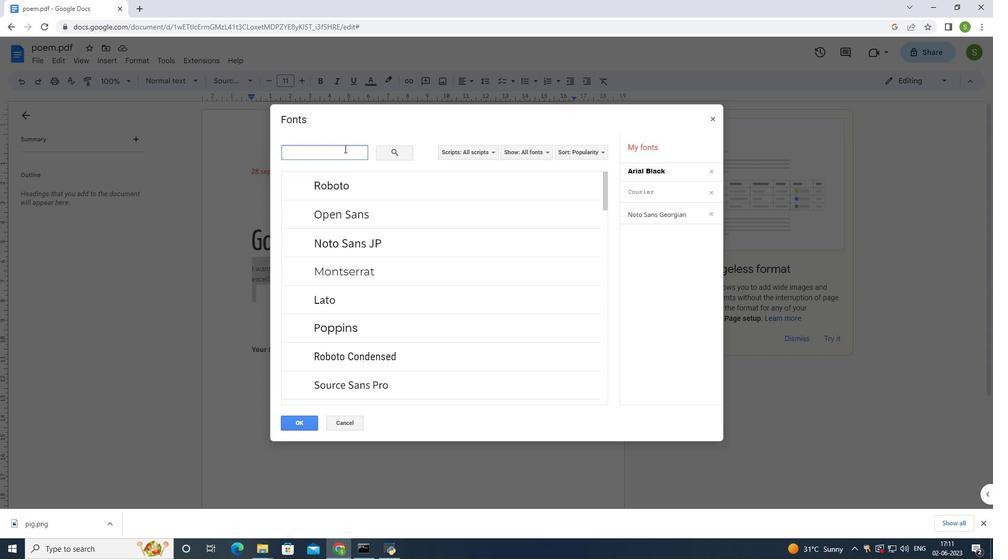 
Action: Key pressed <Key.shift>Georgia
Screenshot: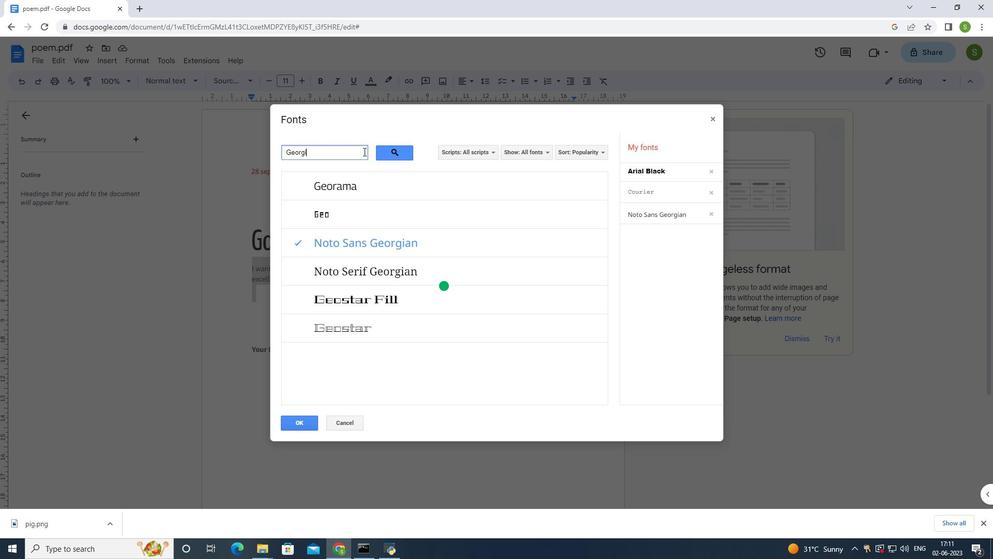 
Action: Mouse moved to (402, 158)
Screenshot: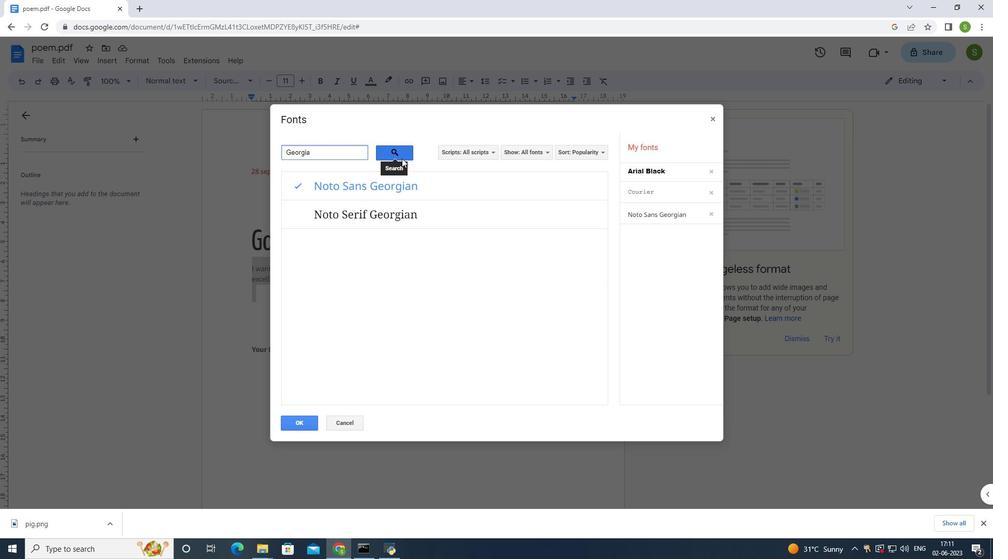 
Action: Mouse pressed left at (402, 158)
Screenshot: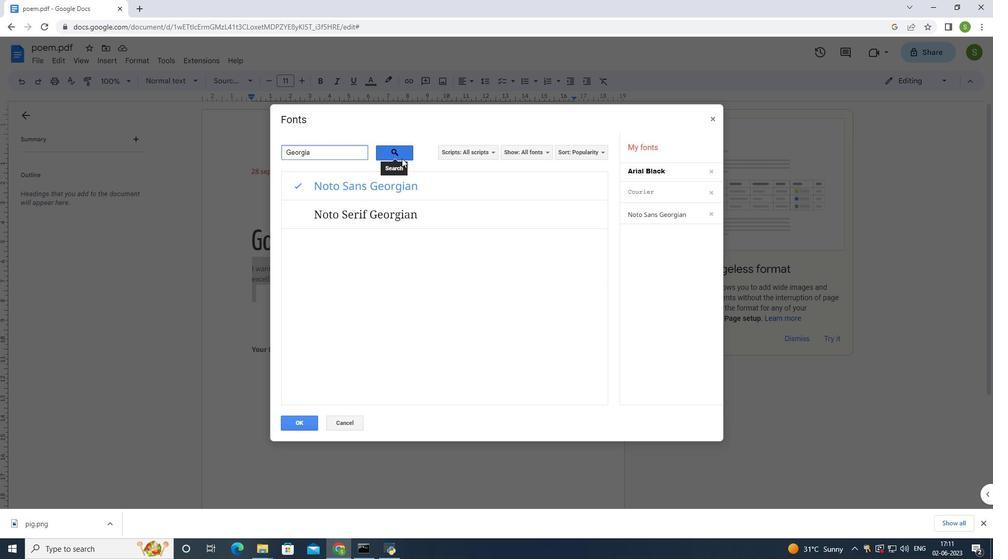
Action: Mouse moved to (307, 427)
Screenshot: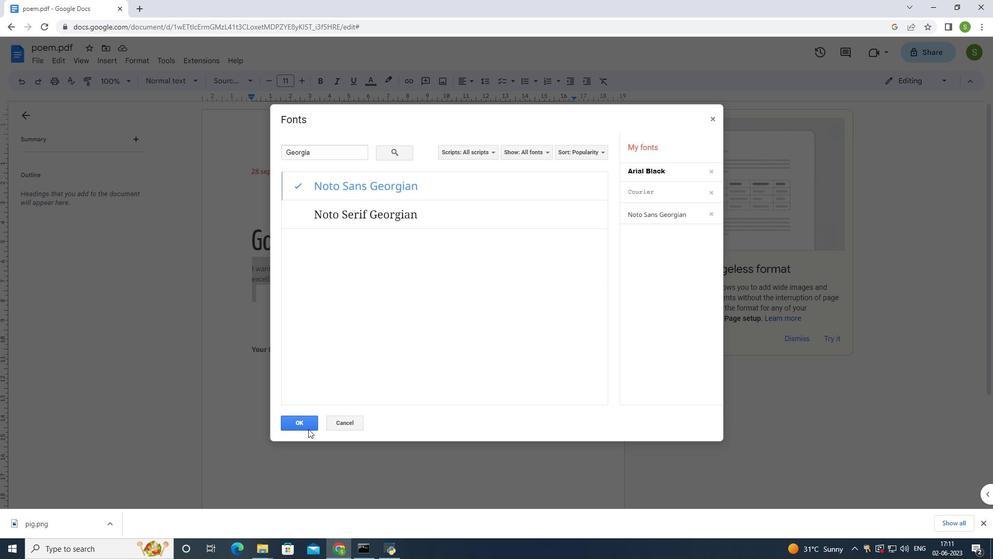 
Action: Mouse pressed left at (307, 427)
Screenshot: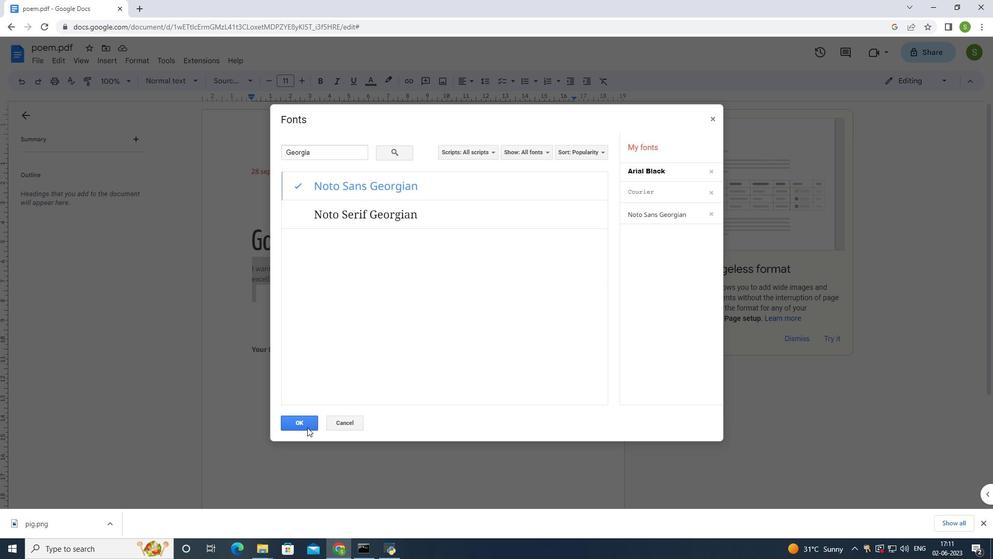 
Action: Mouse moved to (302, 78)
Screenshot: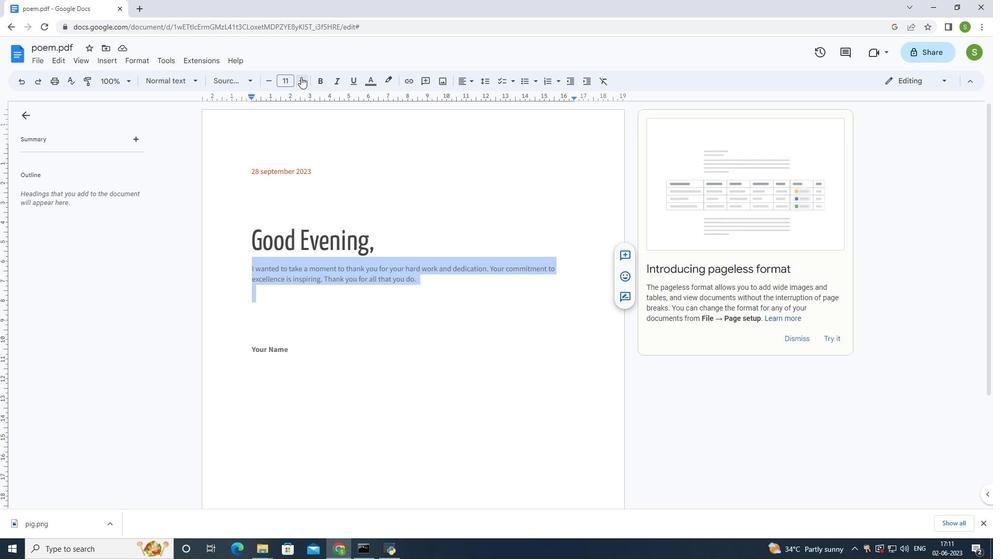 
Action: Mouse pressed left at (302, 78)
Screenshot: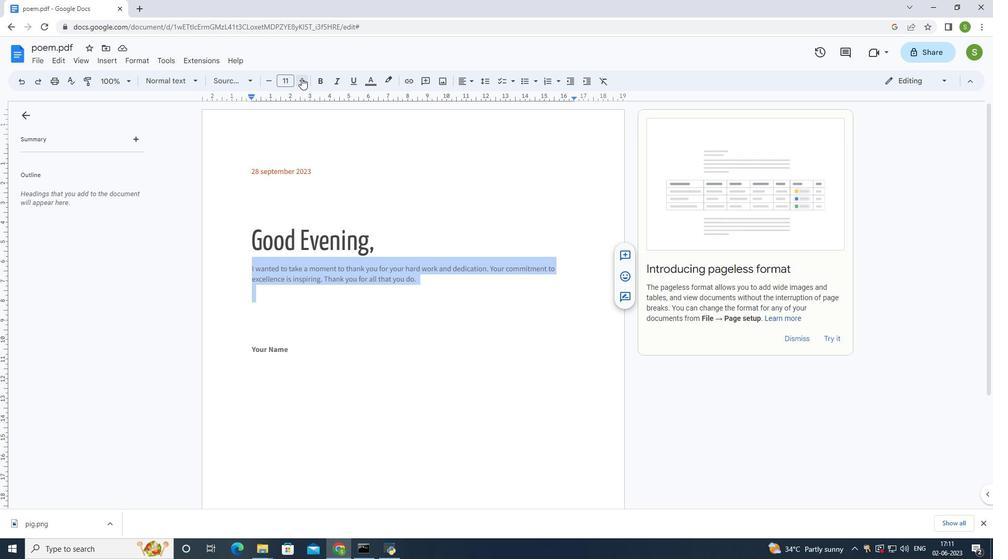 
Action: Mouse moved to (302, 78)
Screenshot: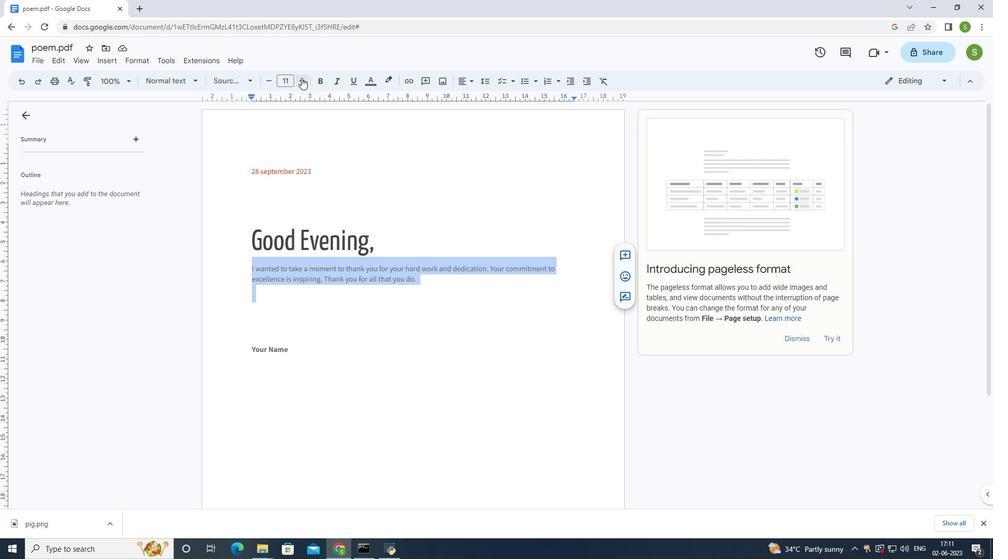 
Action: Mouse pressed left at (302, 78)
Screenshot: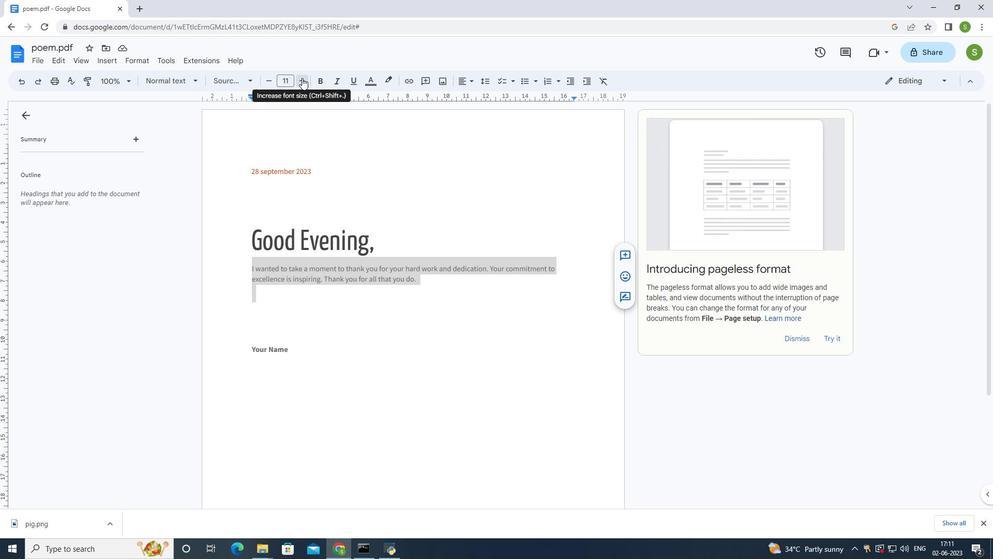 
Action: Mouse pressed left at (302, 78)
Screenshot: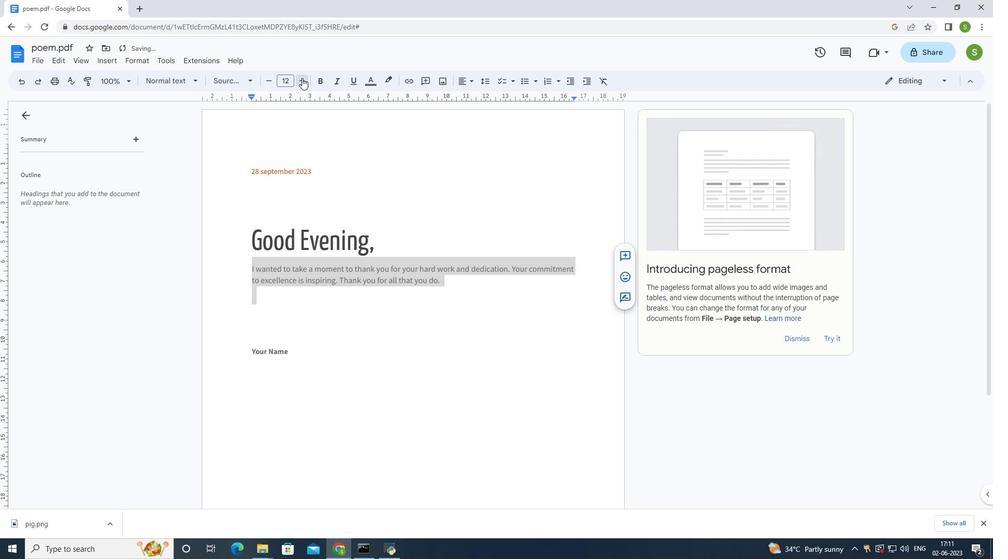 
Action: Mouse moved to (316, 358)
Screenshot: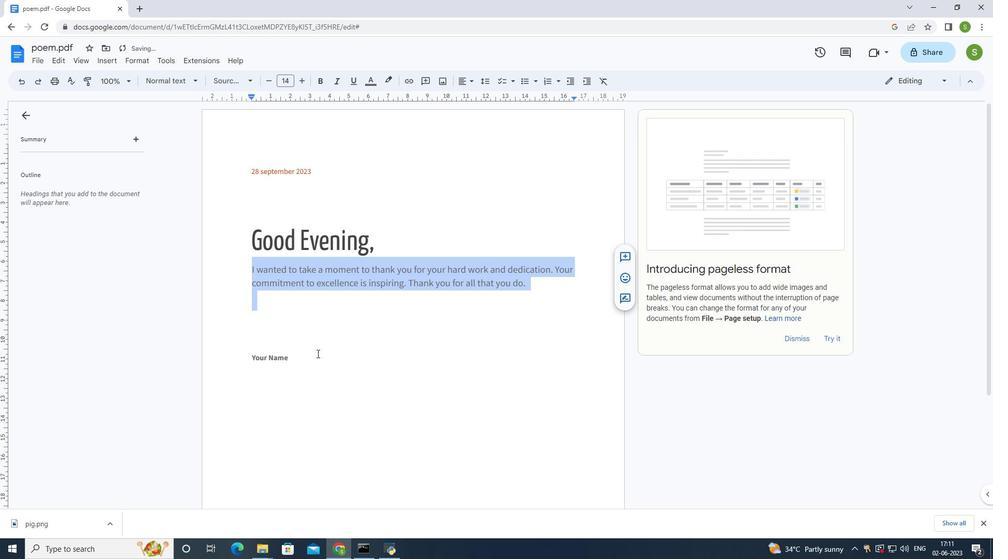 
Action: Mouse pressed left at (316, 358)
Screenshot: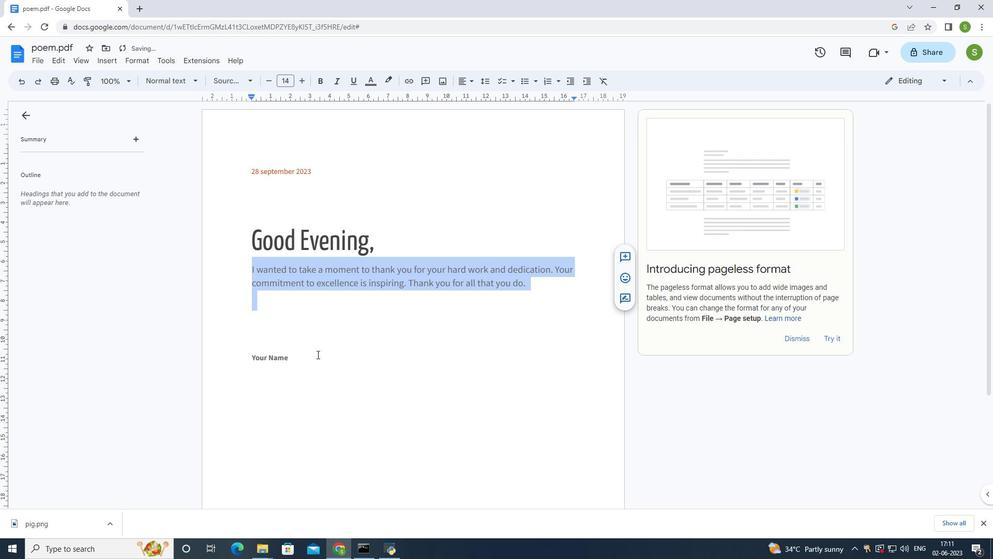 
Action: Mouse moved to (393, 339)
Screenshot: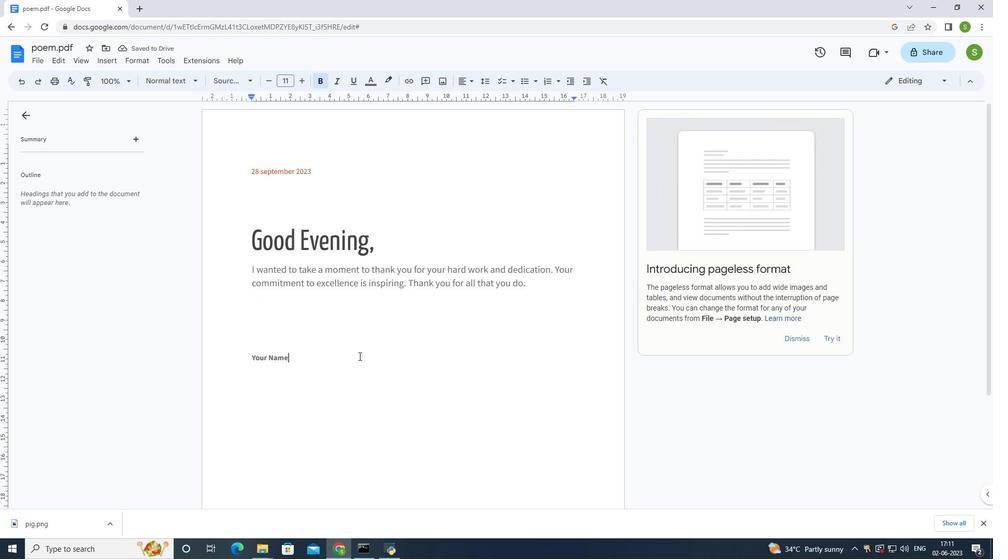 
Action: Key pressed <Key.shift_r>:<Key.space>kevin
Screenshot: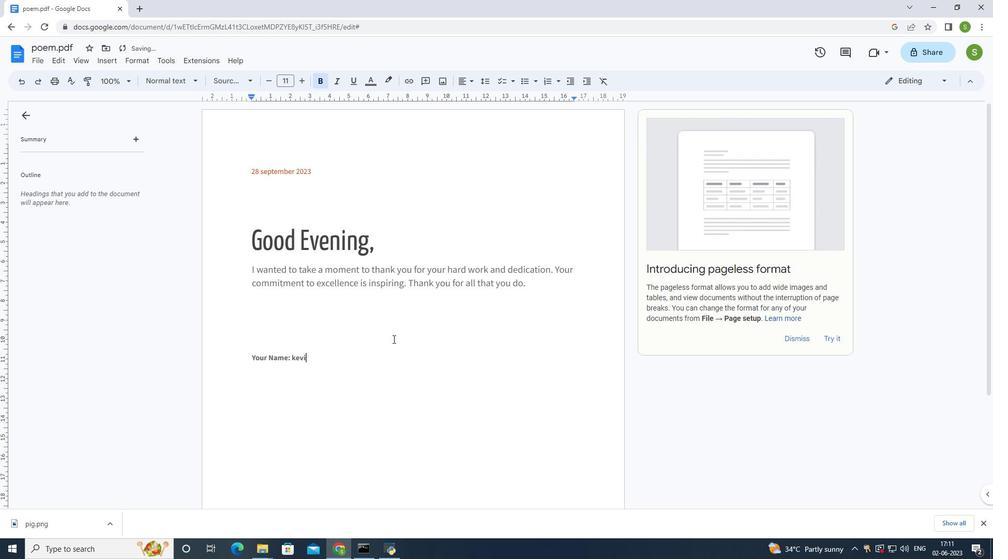
Action: Mouse moved to (371, 376)
Screenshot: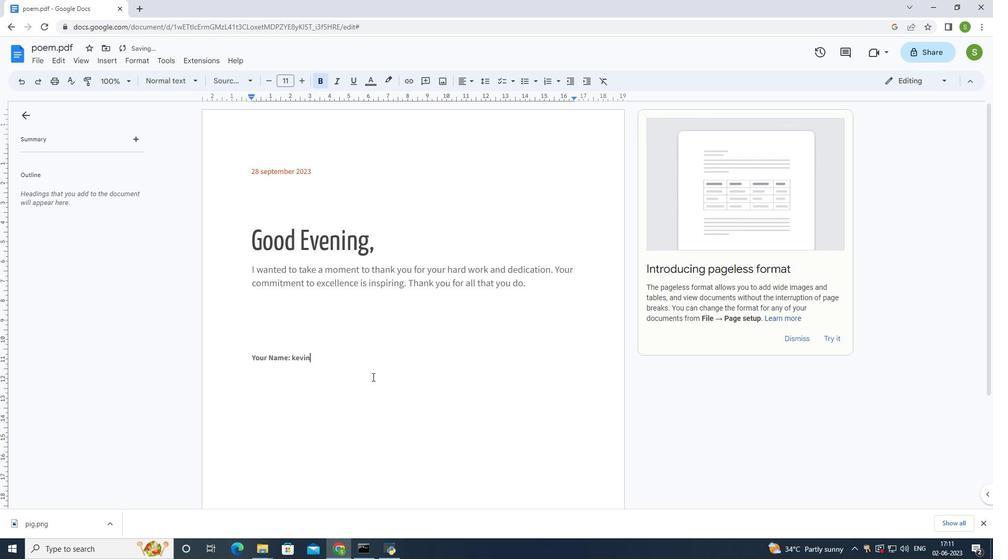 
